 Task: Find connections with filter location Monteros with filter topic #realestateagentwith filter profile language Potuguese with filter current company EPAM Anywhere with filter school GIET College of Engineering, NH-5, Chaitanya Knowledge City, Rajahmundry, PIN -533296 (CC-6R) with filter industry Oil Extraction with filter service category Wedding Planning with filter keywords title Physical Therapist
Action: Mouse moved to (471, 169)
Screenshot: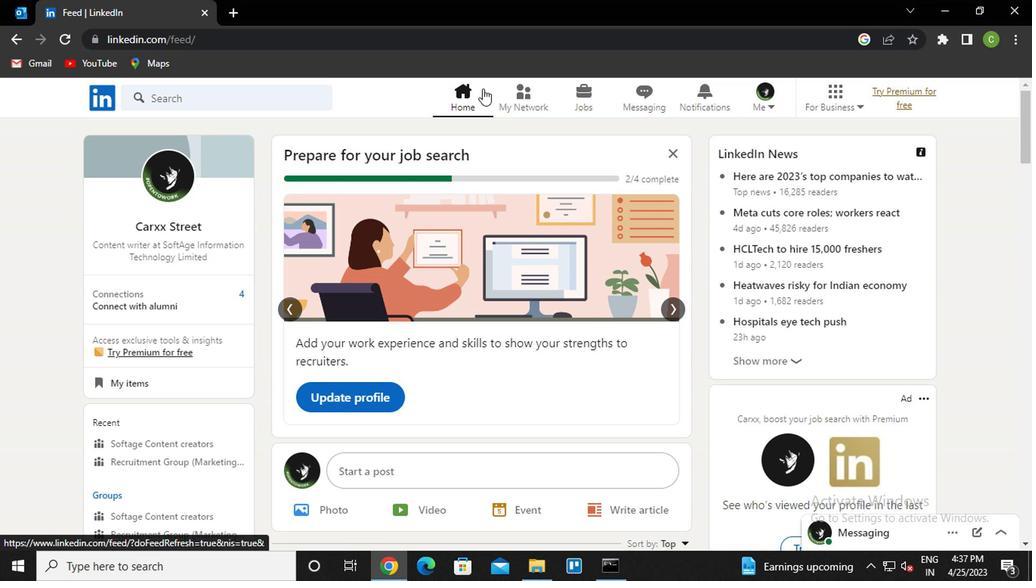 
Action: Mouse pressed left at (471, 169)
Screenshot: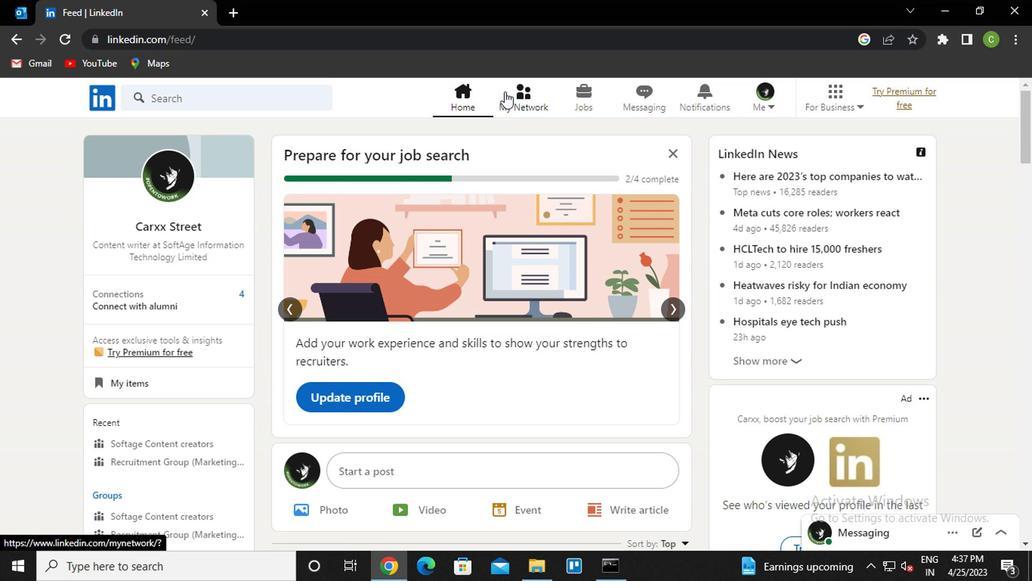
Action: Mouse moved to (265, 241)
Screenshot: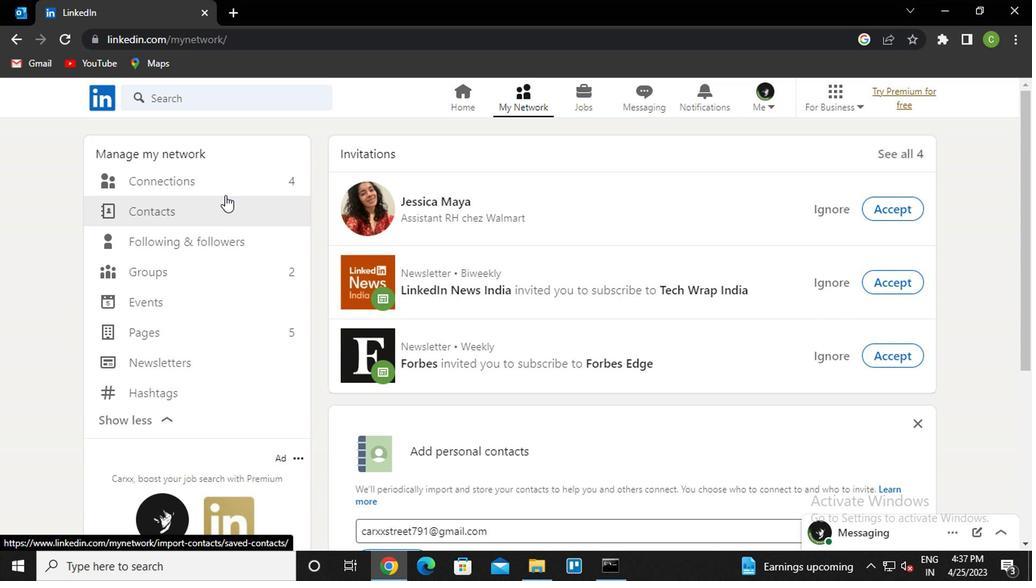 
Action: Mouse pressed left at (265, 241)
Screenshot: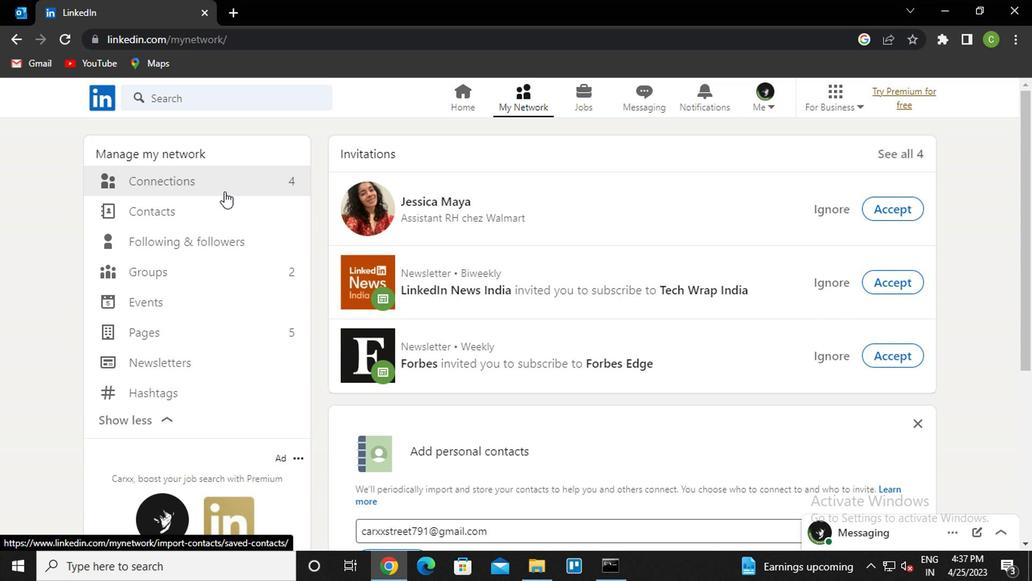 
Action: Mouse moved to (549, 232)
Screenshot: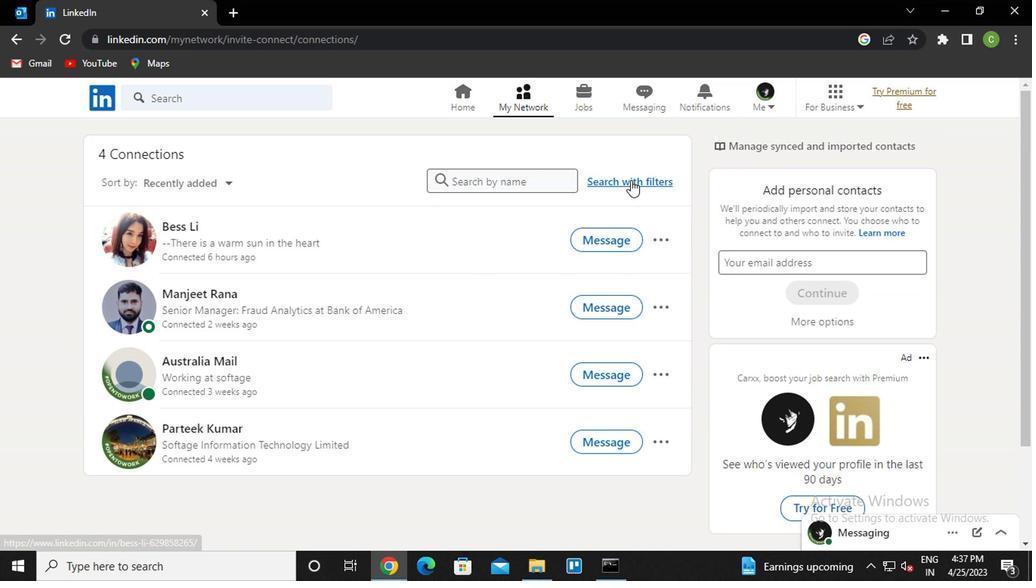 
Action: Mouse pressed left at (549, 232)
Screenshot: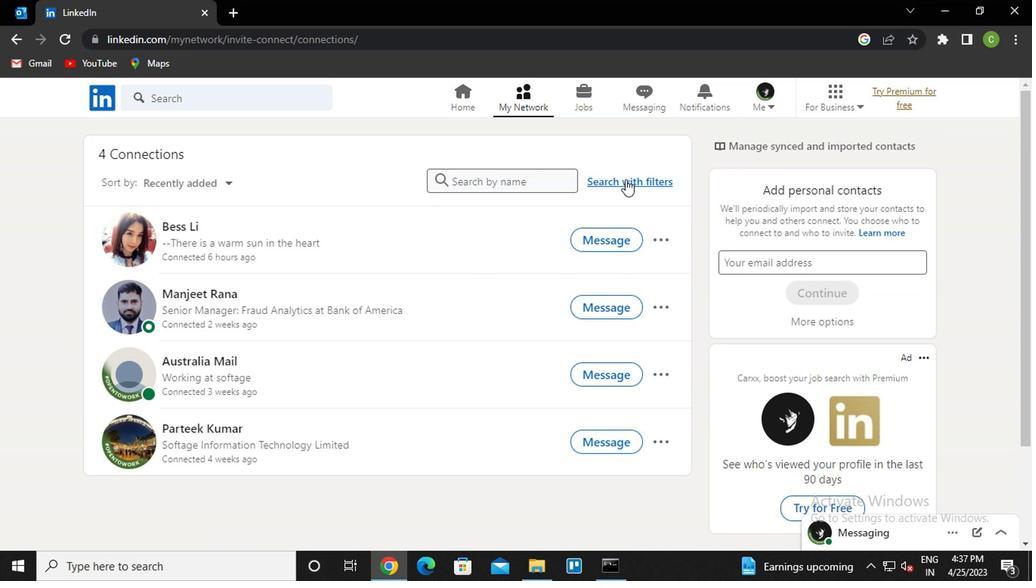 
Action: Mouse moved to (478, 196)
Screenshot: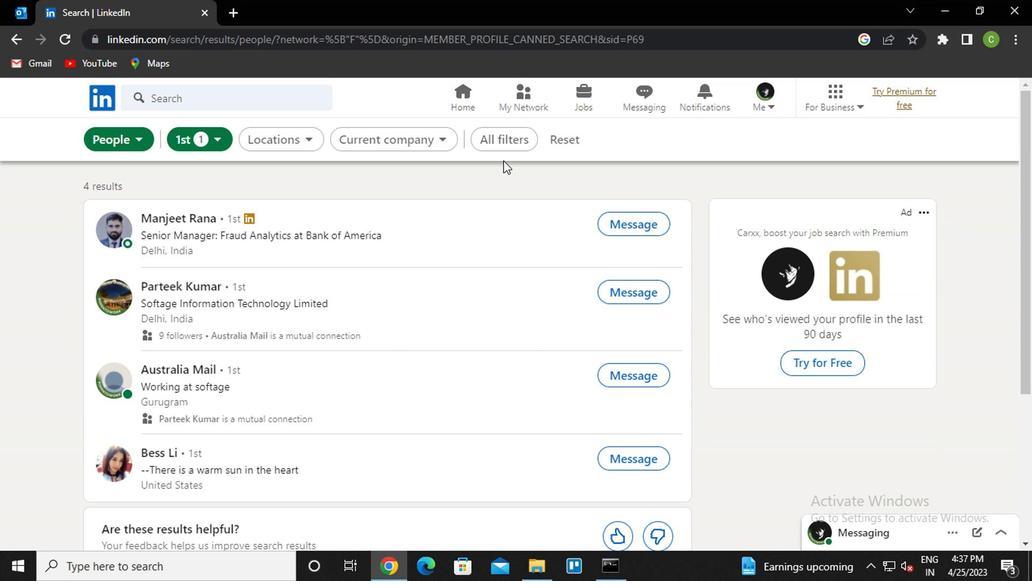 
Action: Mouse pressed left at (478, 196)
Screenshot: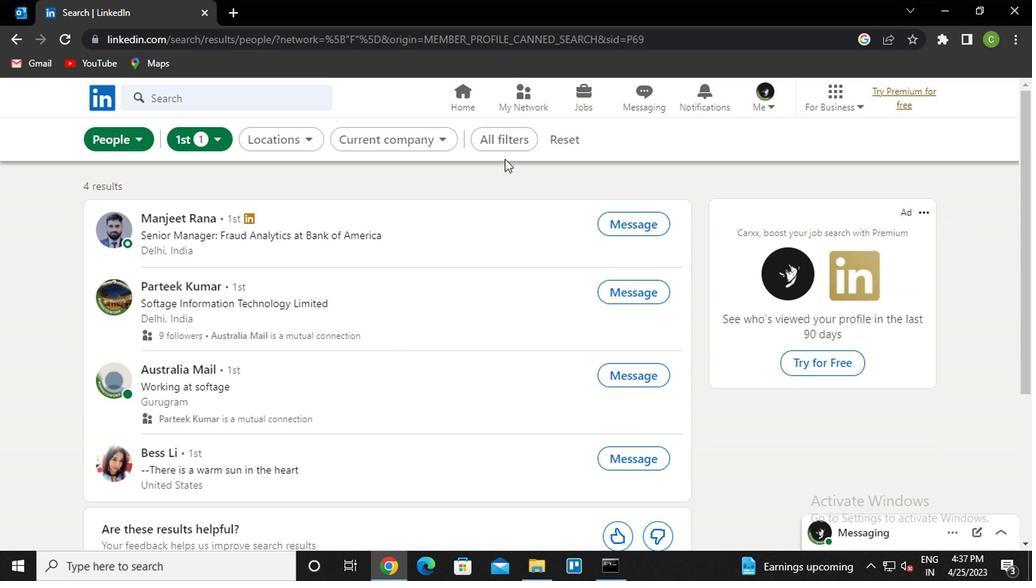 
Action: Mouse moved to (695, 350)
Screenshot: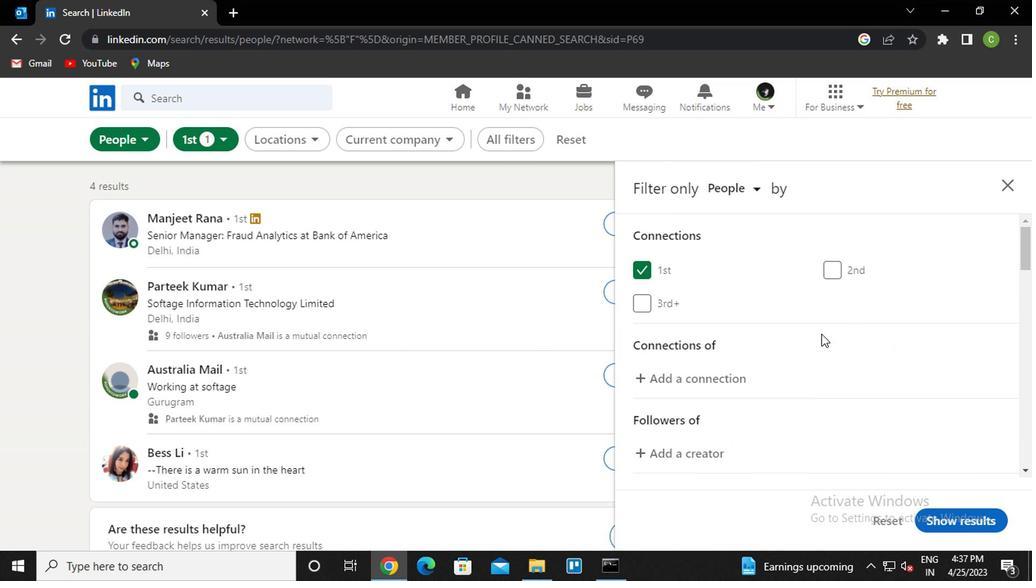 
Action: Mouse scrolled (695, 350) with delta (0, 0)
Screenshot: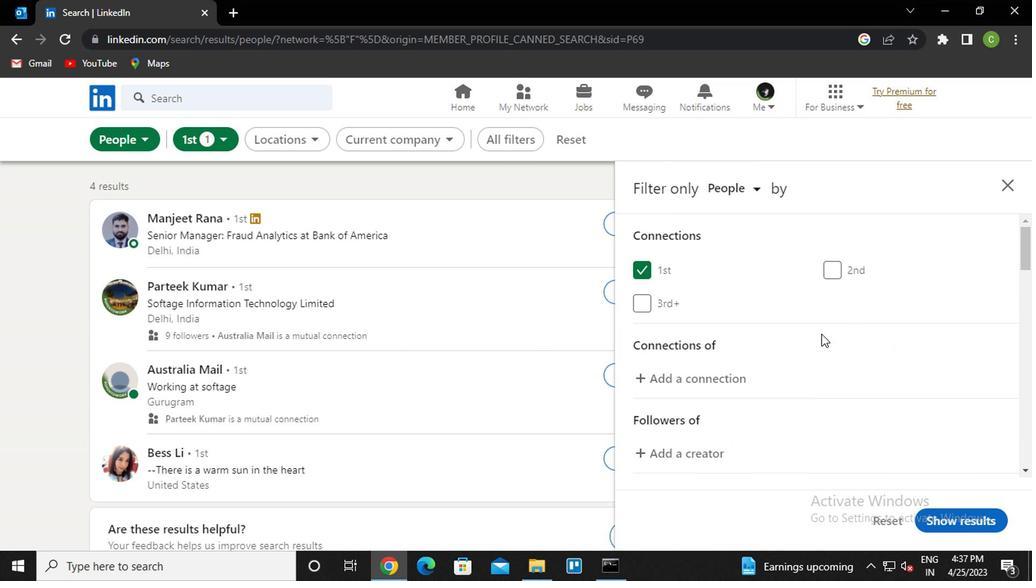 
Action: Mouse moved to (695, 351)
Screenshot: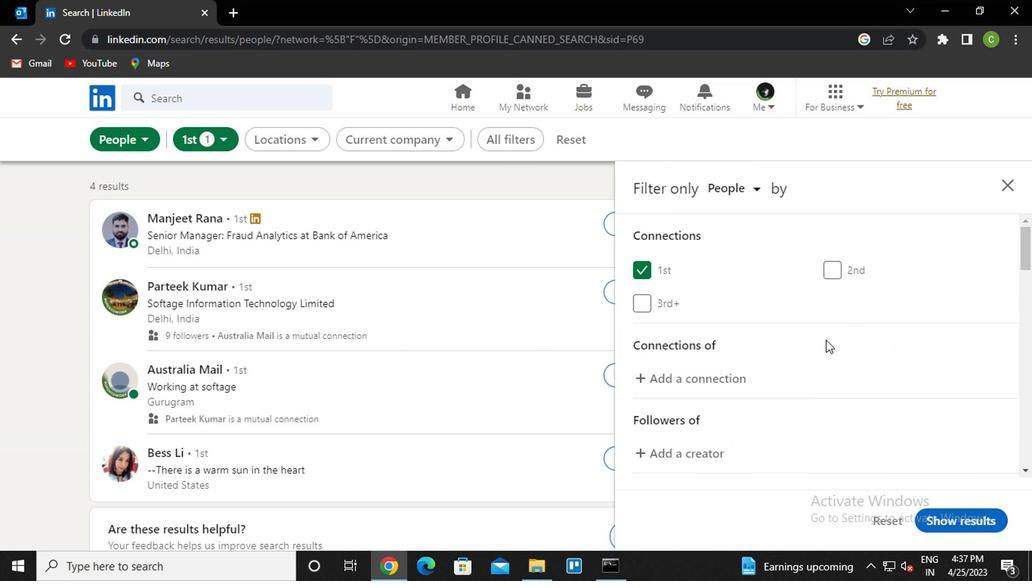 
Action: Mouse scrolled (695, 350) with delta (0, 0)
Screenshot: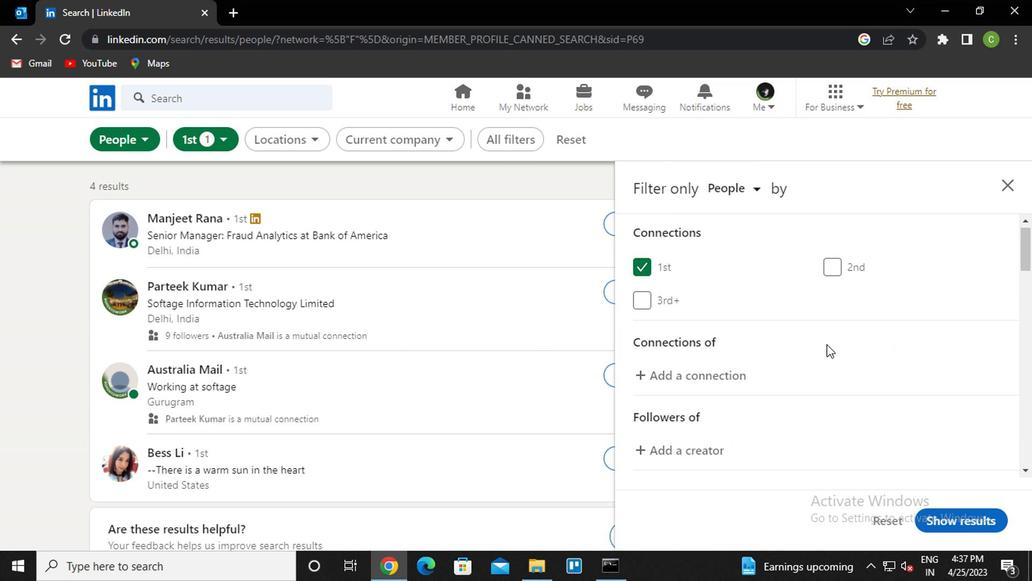 
Action: Mouse scrolled (695, 350) with delta (0, 0)
Screenshot: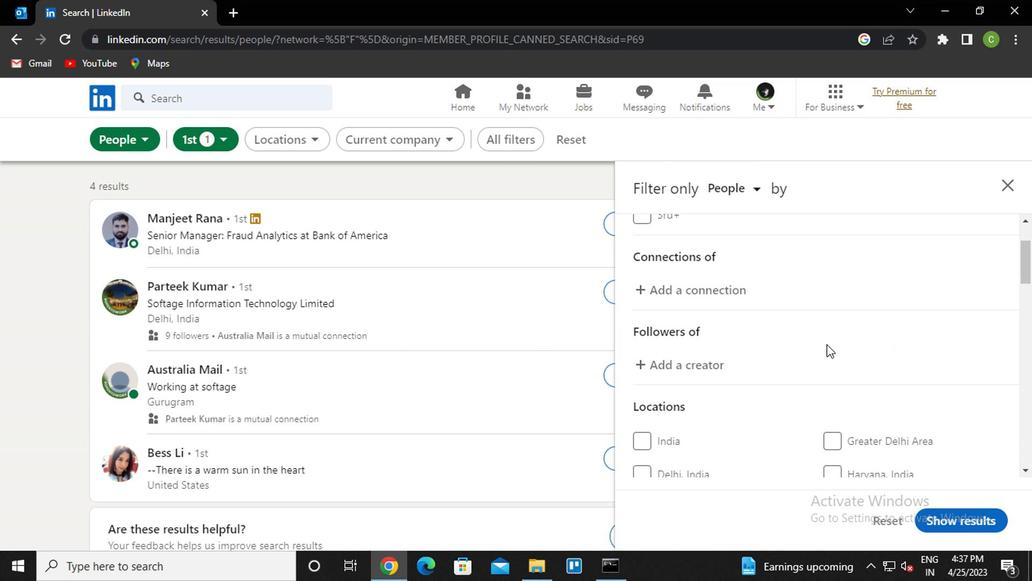 
Action: Mouse moved to (721, 374)
Screenshot: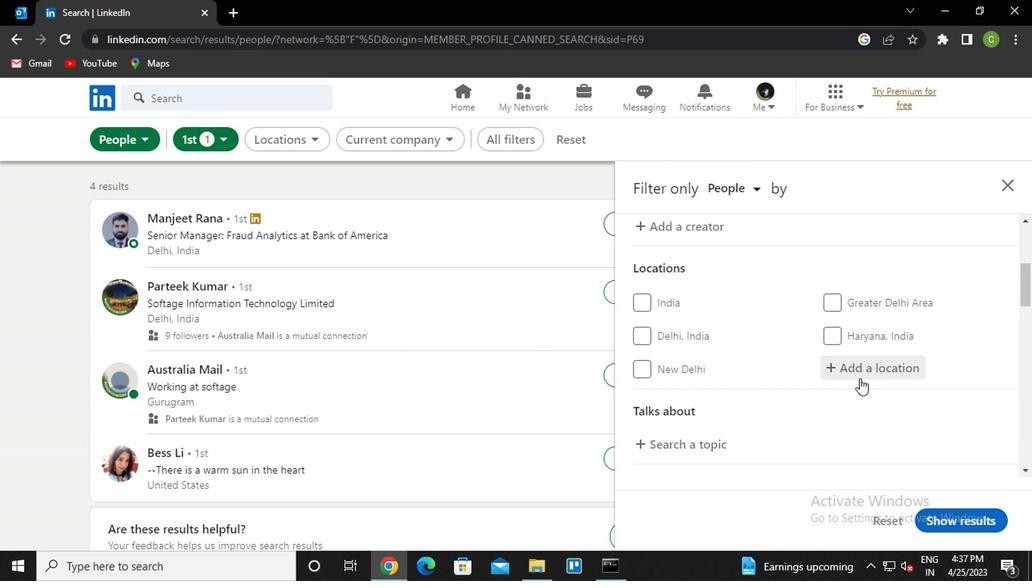 
Action: Mouse pressed left at (721, 374)
Screenshot: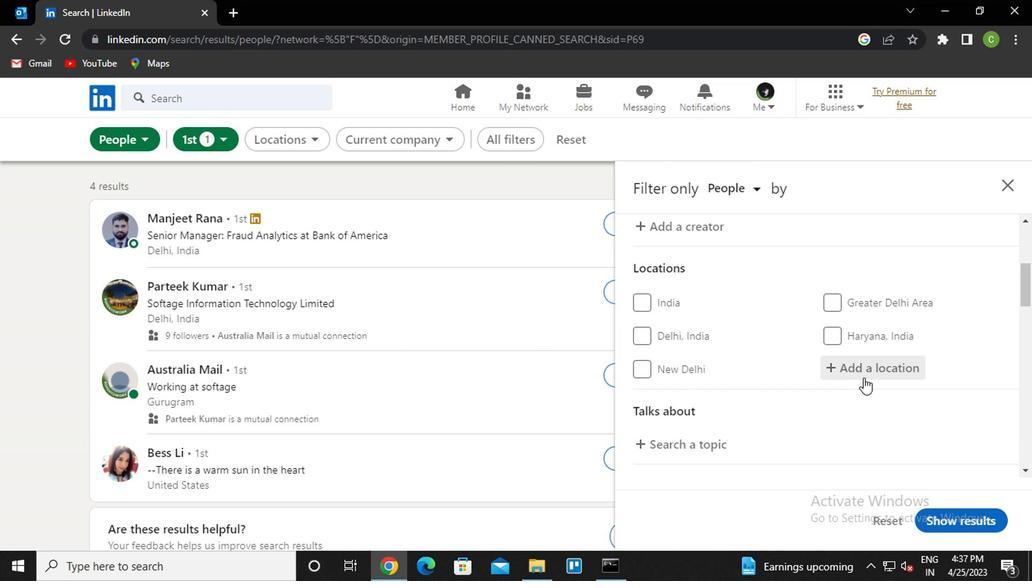 
Action: Mouse moved to (721, 374)
Screenshot: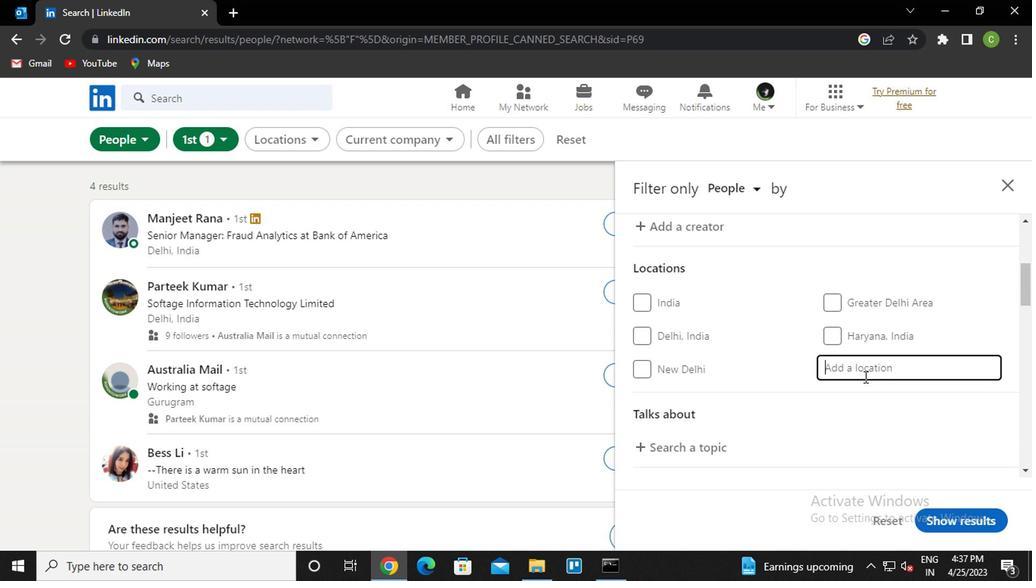 
Action: Key pressed <Key.caps_lock><Key.caps_lock>m<Key.caps_lock>onteros<Key.down><Key.enter>
Screenshot: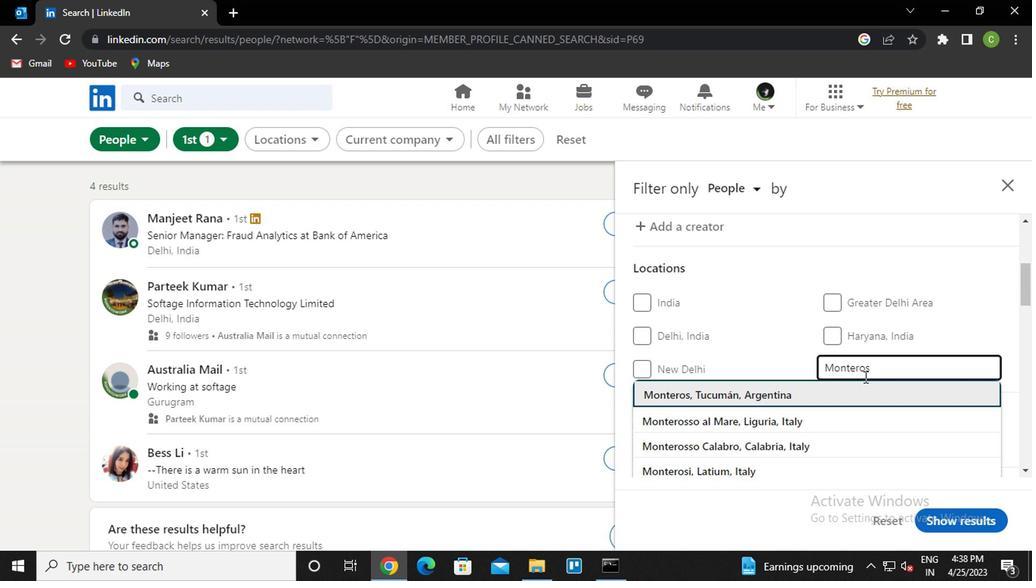 
Action: Mouse moved to (709, 380)
Screenshot: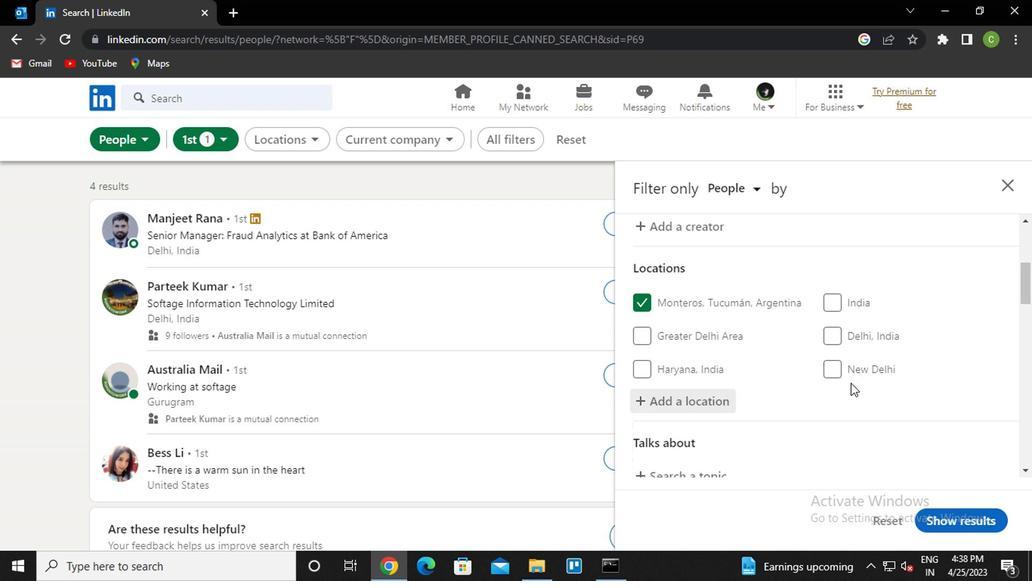 
Action: Mouse scrolled (709, 380) with delta (0, 0)
Screenshot: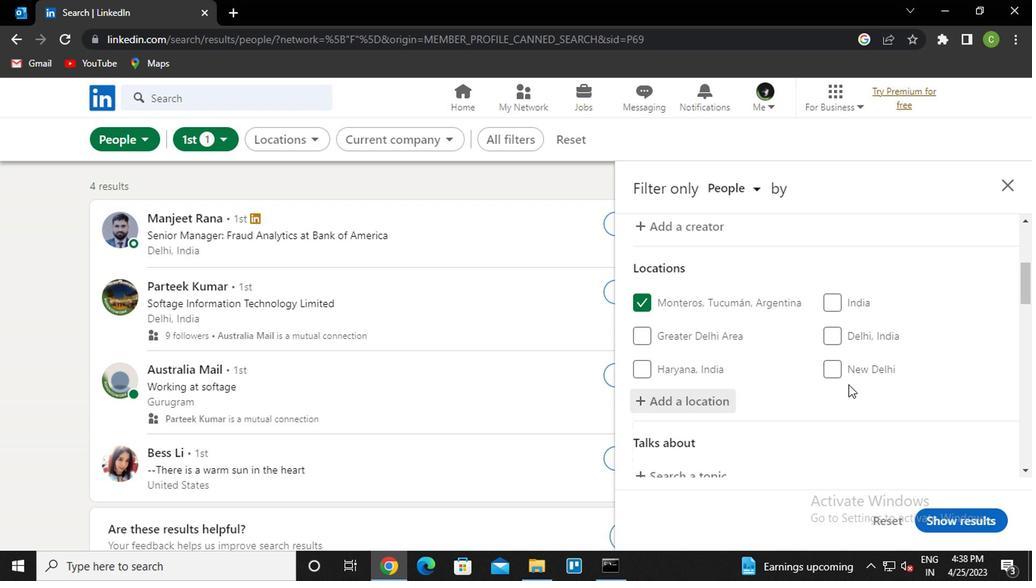 
Action: Mouse scrolled (709, 380) with delta (0, 0)
Screenshot: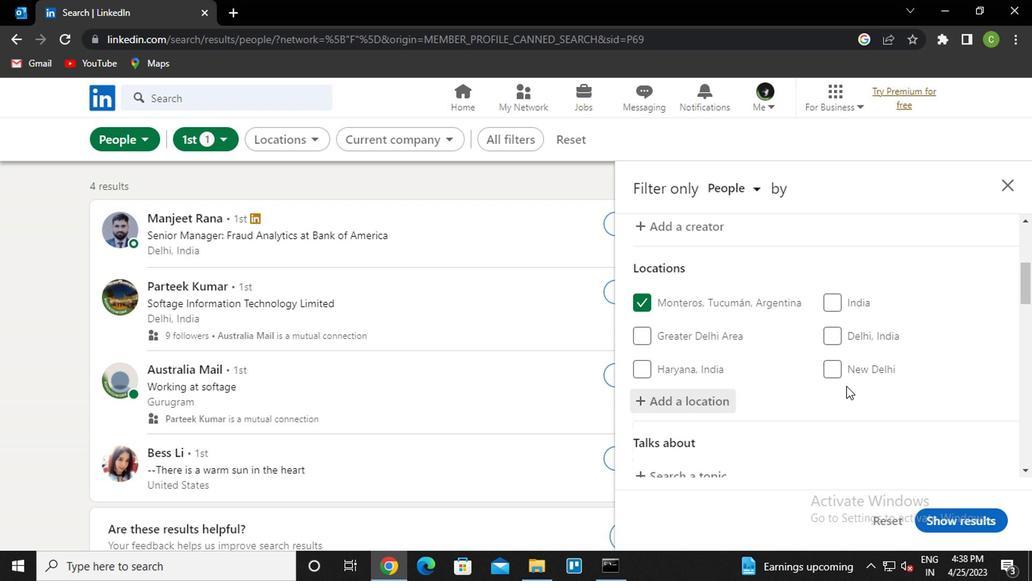 
Action: Mouse moved to (592, 337)
Screenshot: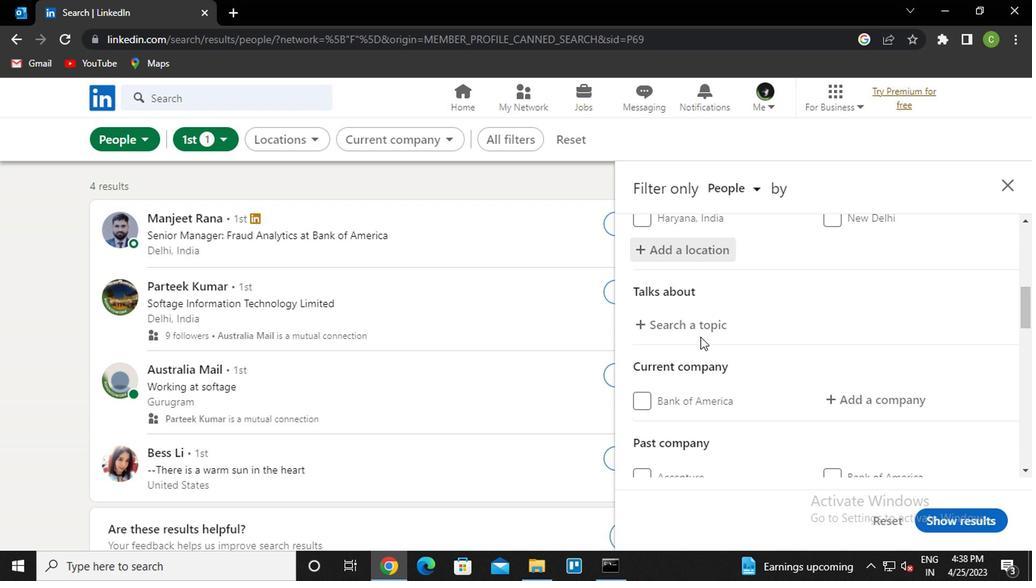 
Action: Mouse pressed left at (592, 337)
Screenshot: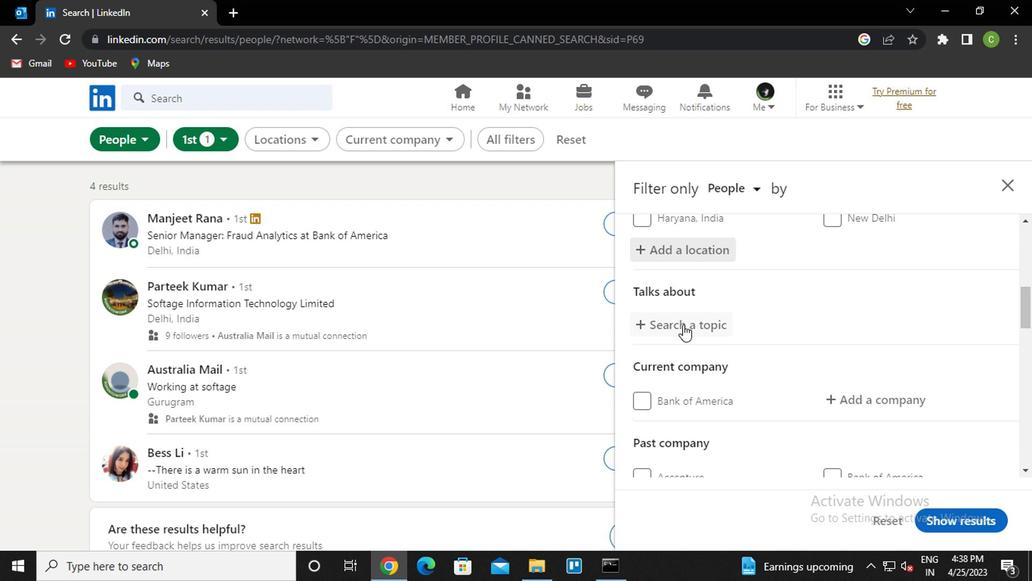 
Action: Key pressed reals<Key.backspace>estateagent<Key.down><Key.enter>
Screenshot: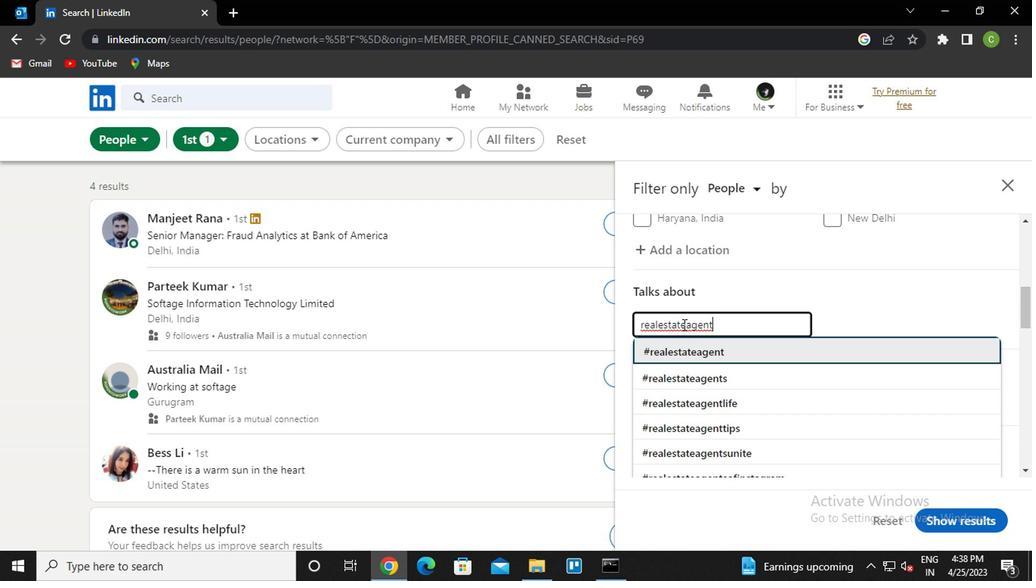 
Action: Mouse scrolled (592, 337) with delta (0, 0)
Screenshot: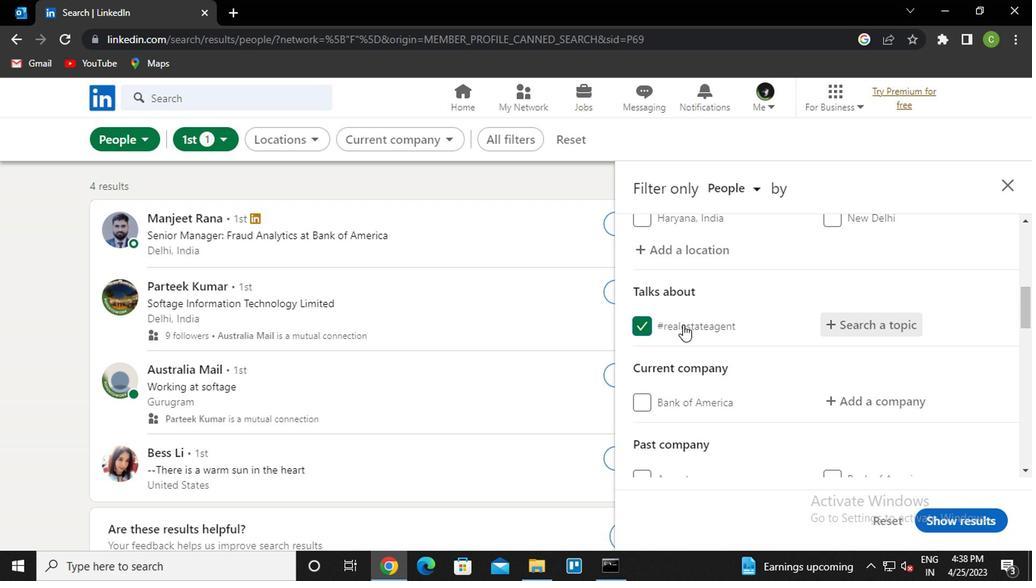 
Action: Mouse moved to (593, 337)
Screenshot: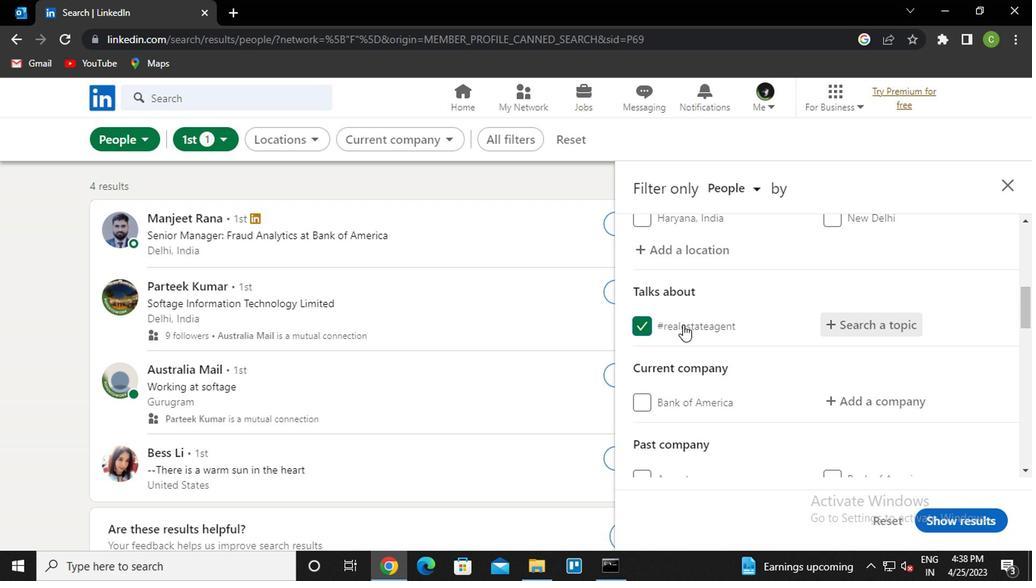 
Action: Mouse scrolled (593, 336) with delta (0, 0)
Screenshot: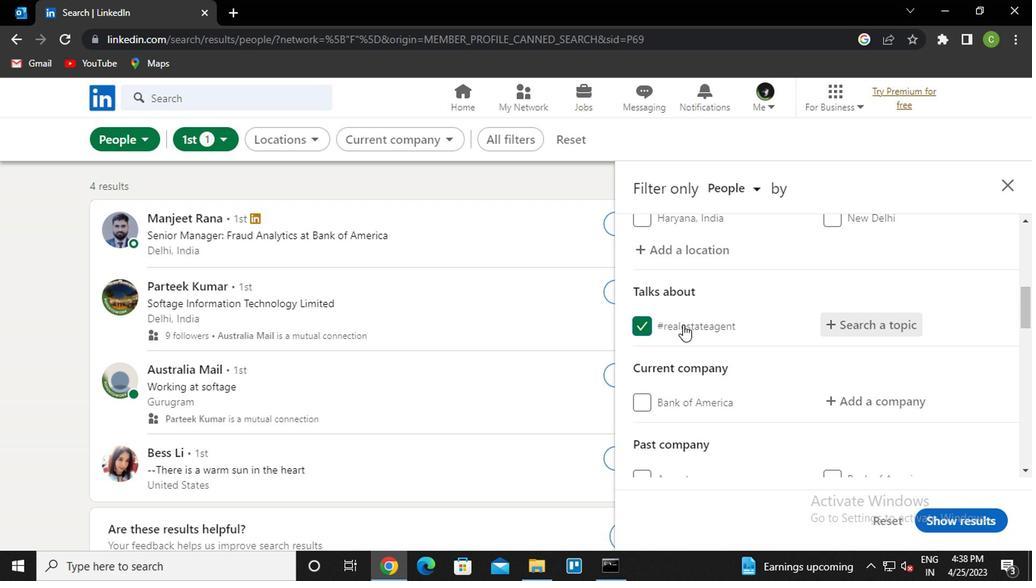 
Action: Mouse moved to (634, 358)
Screenshot: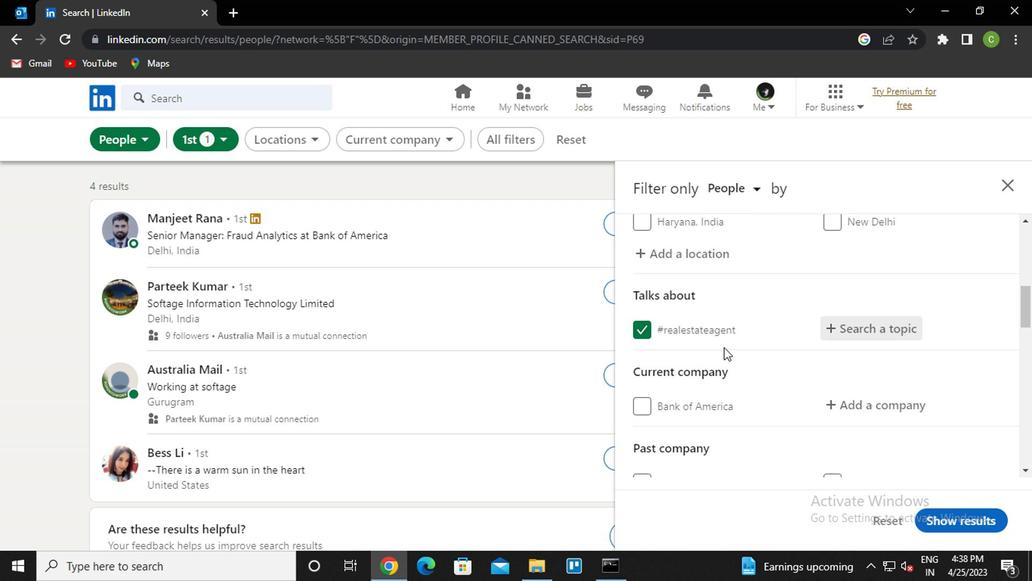 
Action: Mouse scrolled (634, 358) with delta (0, 0)
Screenshot: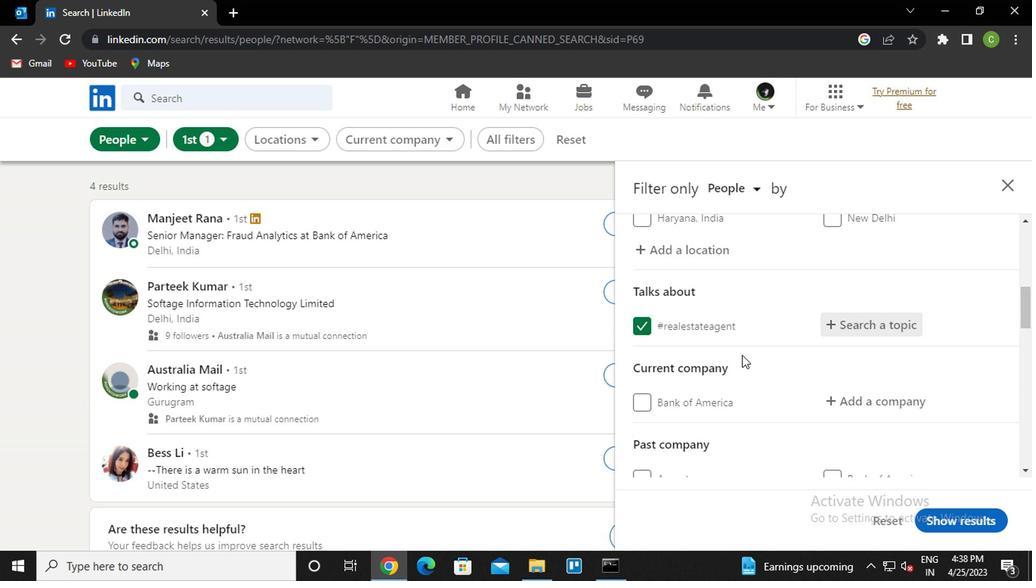 
Action: Mouse moved to (743, 401)
Screenshot: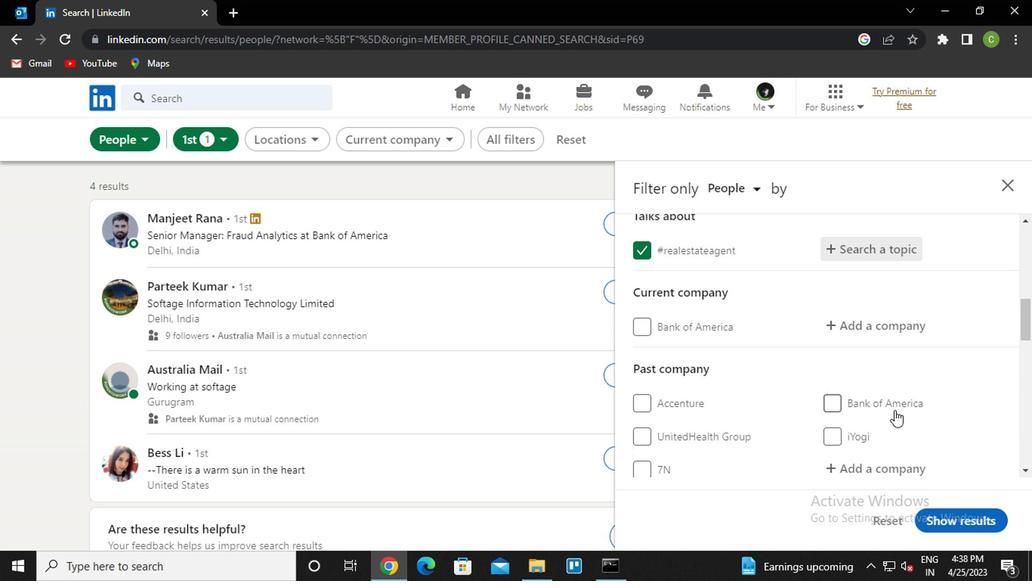 
Action: Mouse scrolled (743, 400) with delta (0, 0)
Screenshot: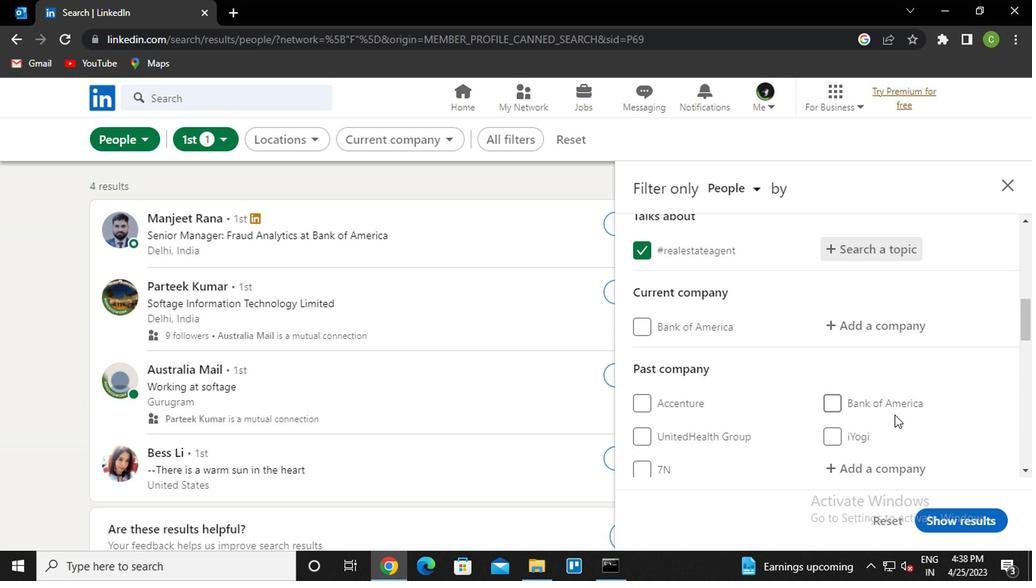 
Action: Mouse moved to (741, 394)
Screenshot: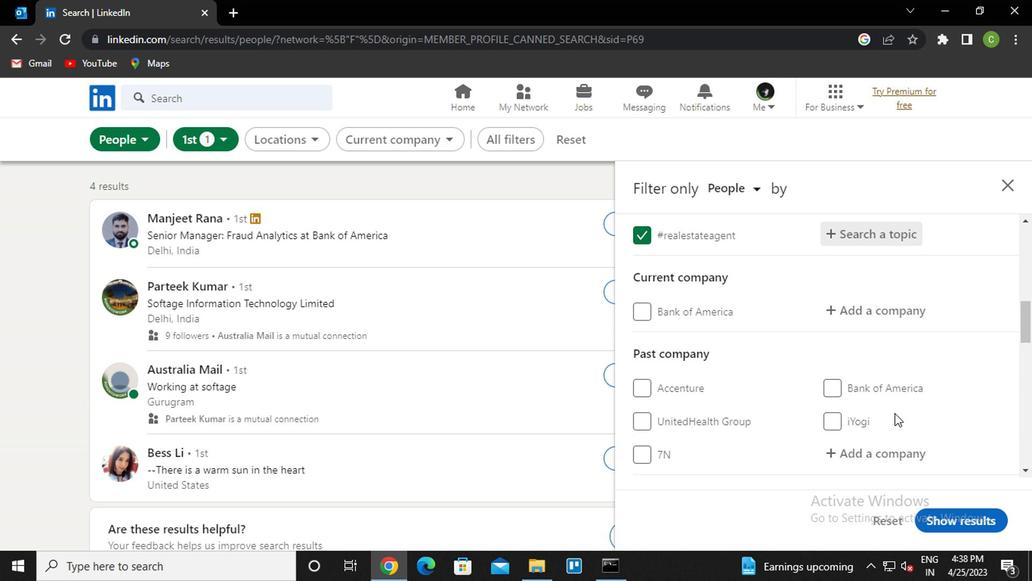 
Action: Mouse scrolled (741, 394) with delta (0, 0)
Screenshot: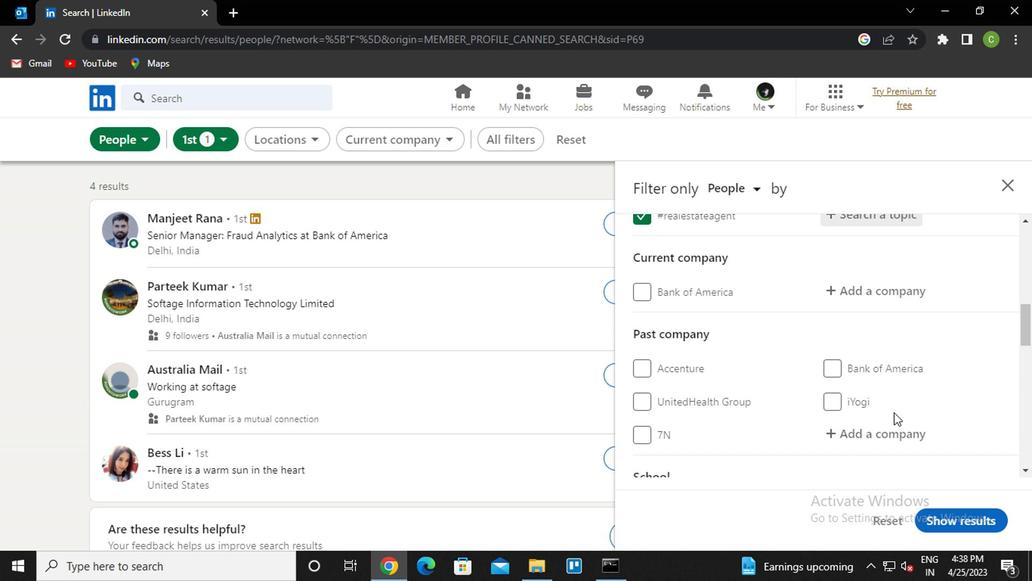
Action: Mouse moved to (730, 380)
Screenshot: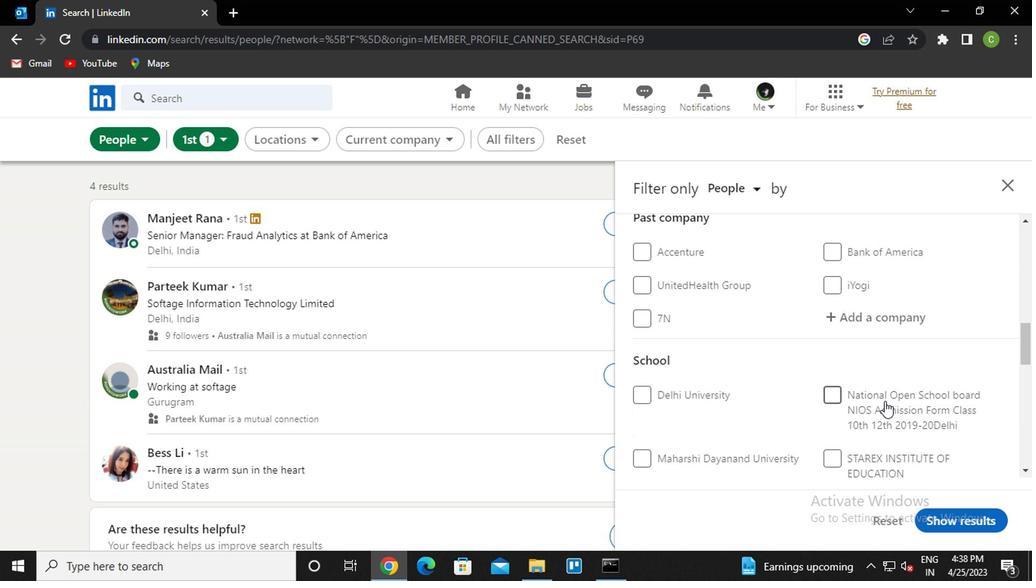 
Action: Mouse scrolled (730, 381) with delta (0, 0)
Screenshot: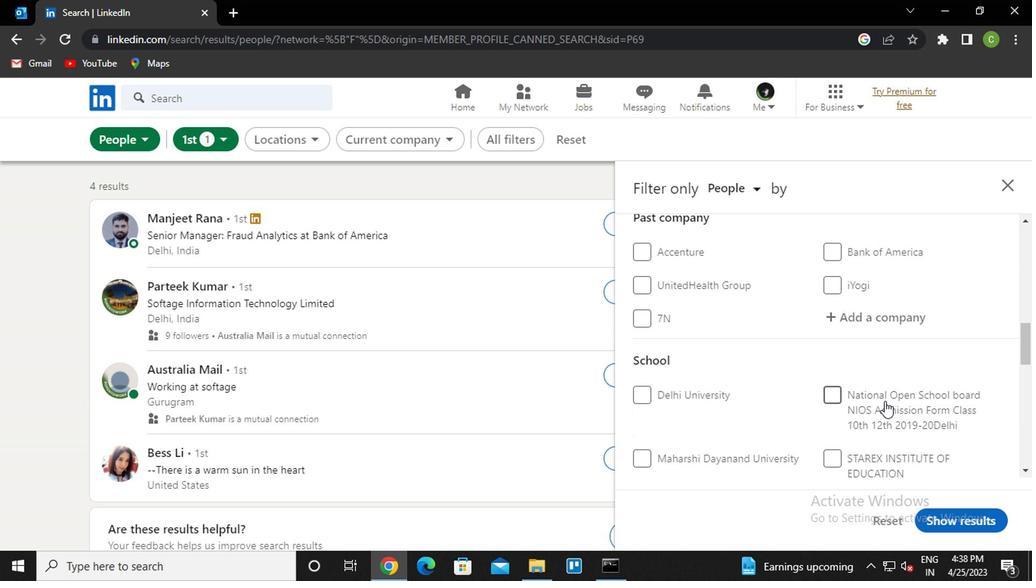 
Action: Mouse scrolled (730, 381) with delta (0, 0)
Screenshot: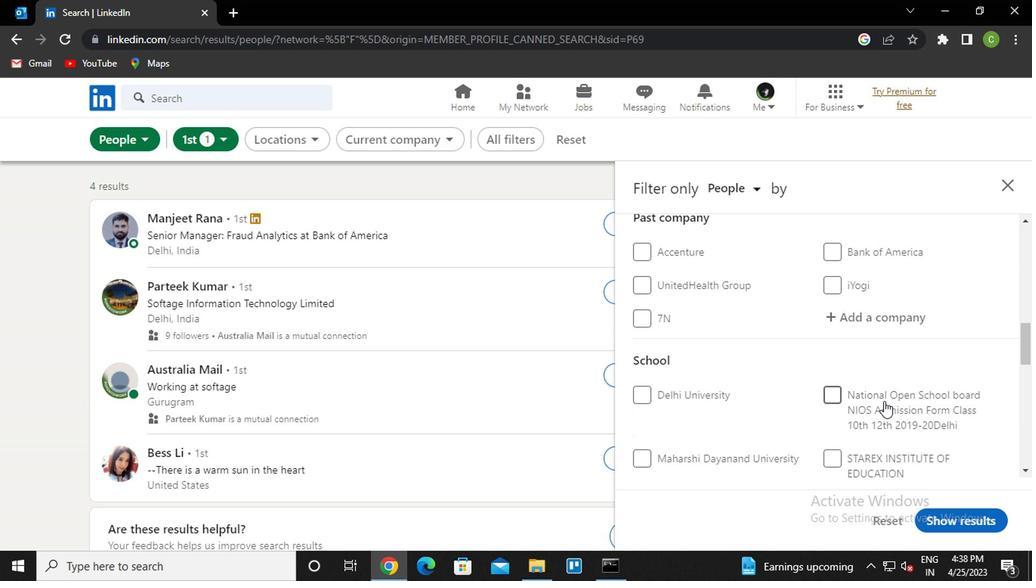 
Action: Mouse scrolled (730, 381) with delta (0, 0)
Screenshot: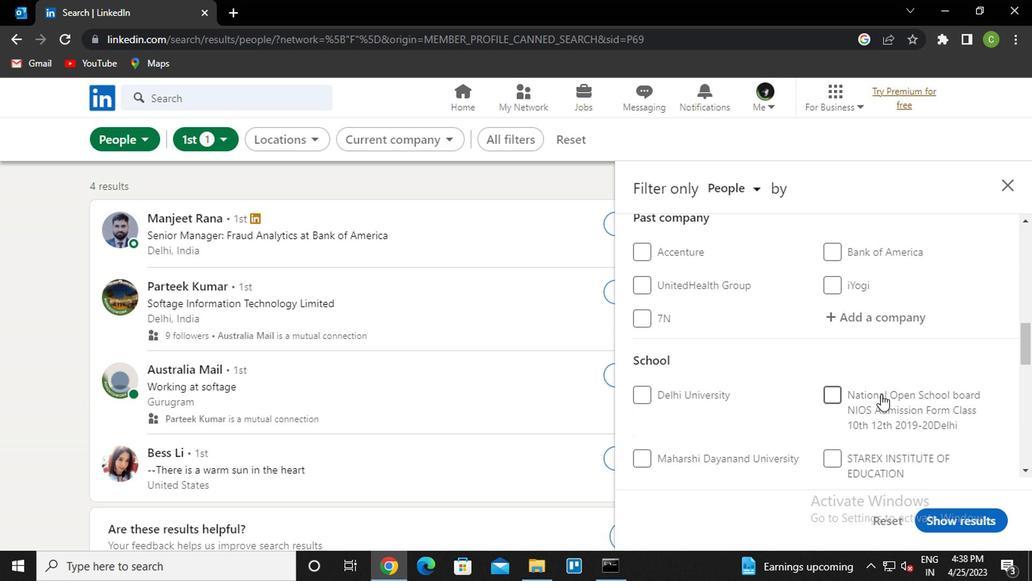 
Action: Mouse moved to (725, 393)
Screenshot: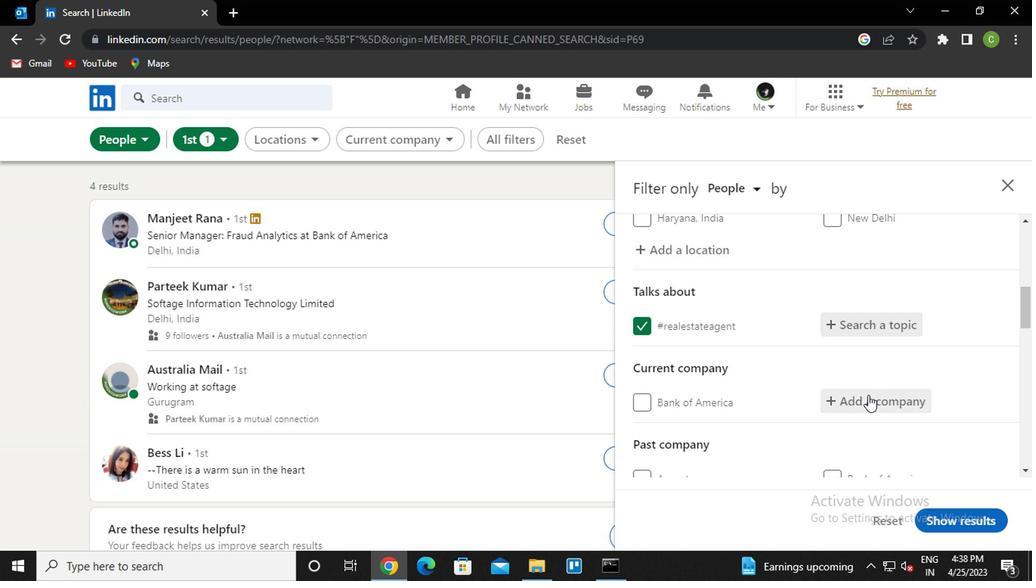 
Action: Mouse pressed left at (725, 393)
Screenshot: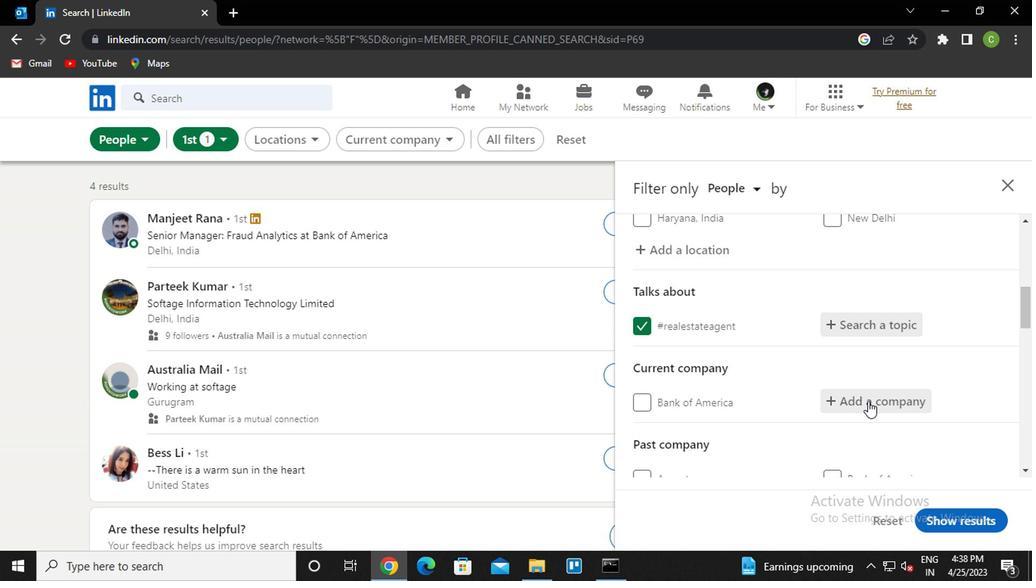
Action: Key pressed epe<Key.backspace>an<Key.backspace>m<Key.down><Key.down><Key.enter>
Screenshot: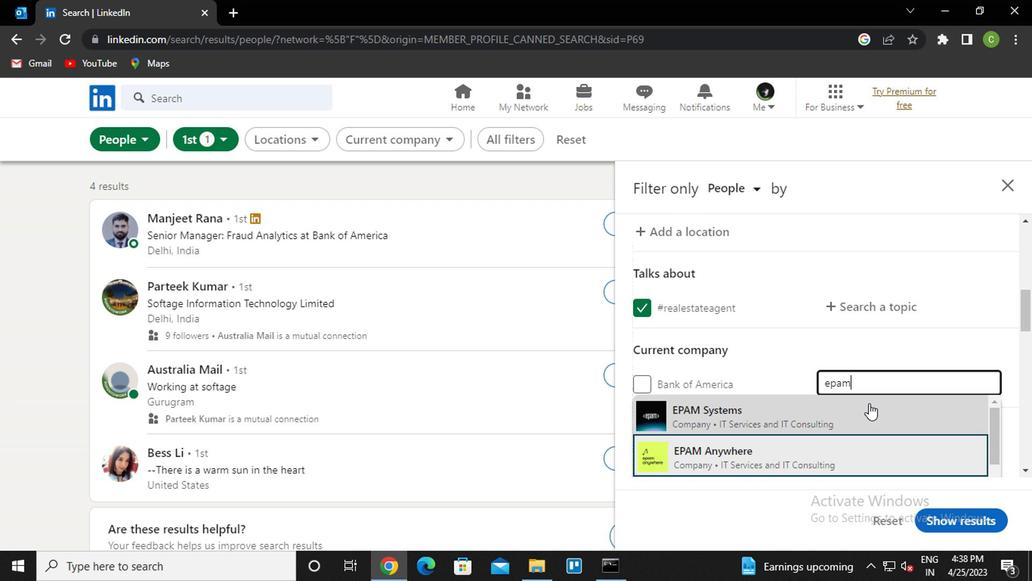 
Action: Mouse moved to (714, 401)
Screenshot: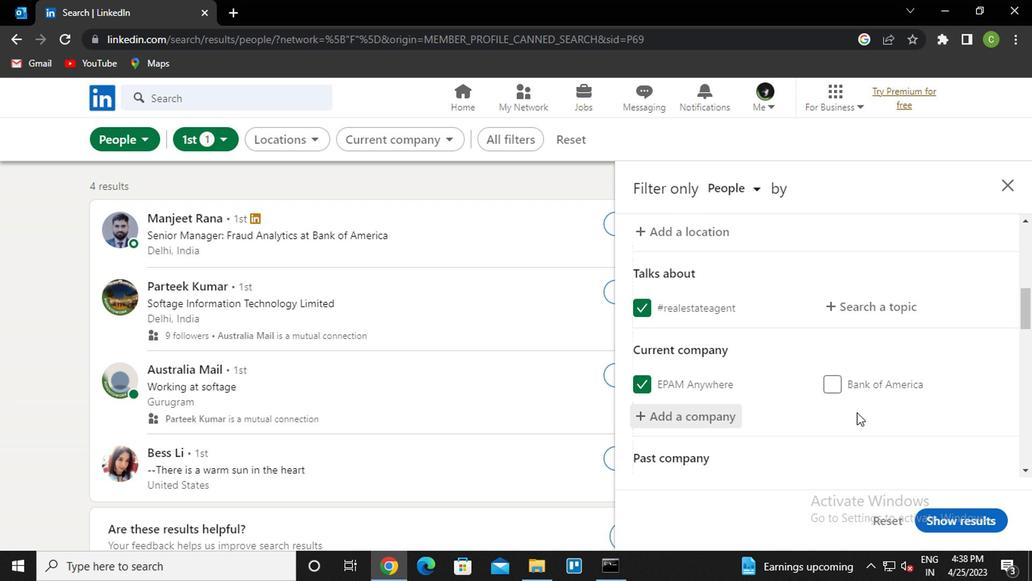 
Action: Mouse scrolled (714, 400) with delta (0, 0)
Screenshot: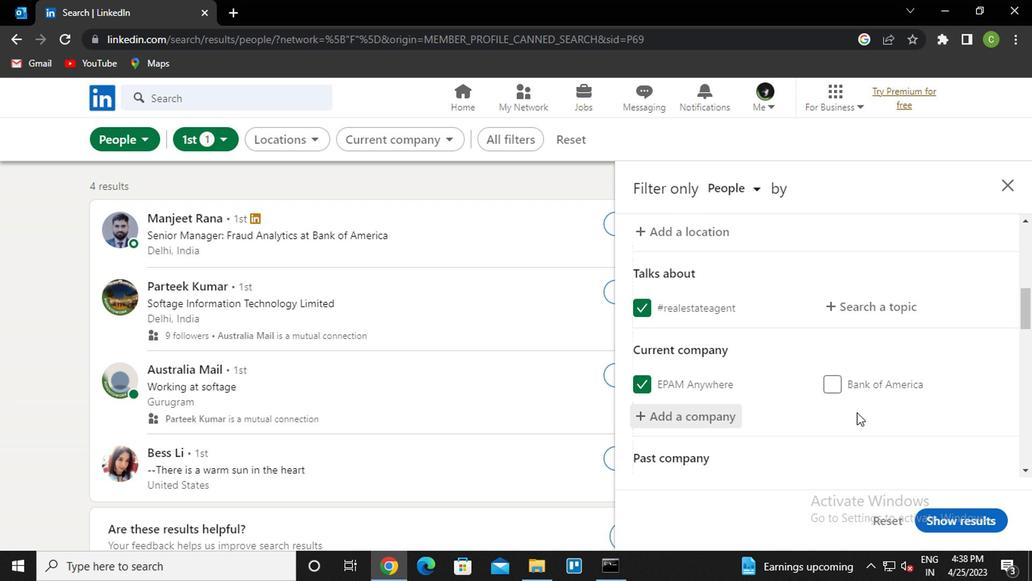 
Action: Mouse moved to (712, 402)
Screenshot: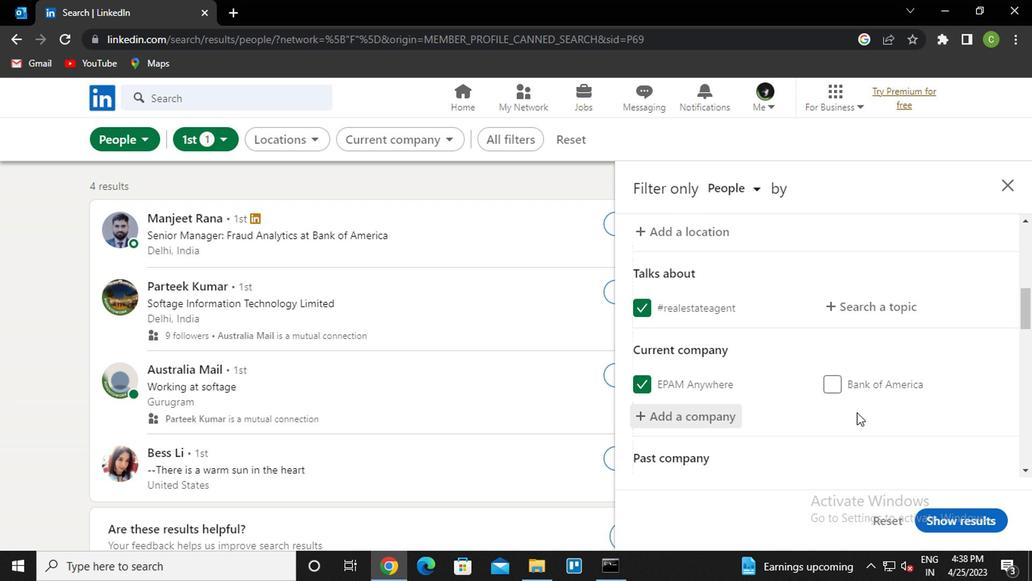 
Action: Mouse scrolled (712, 401) with delta (0, 0)
Screenshot: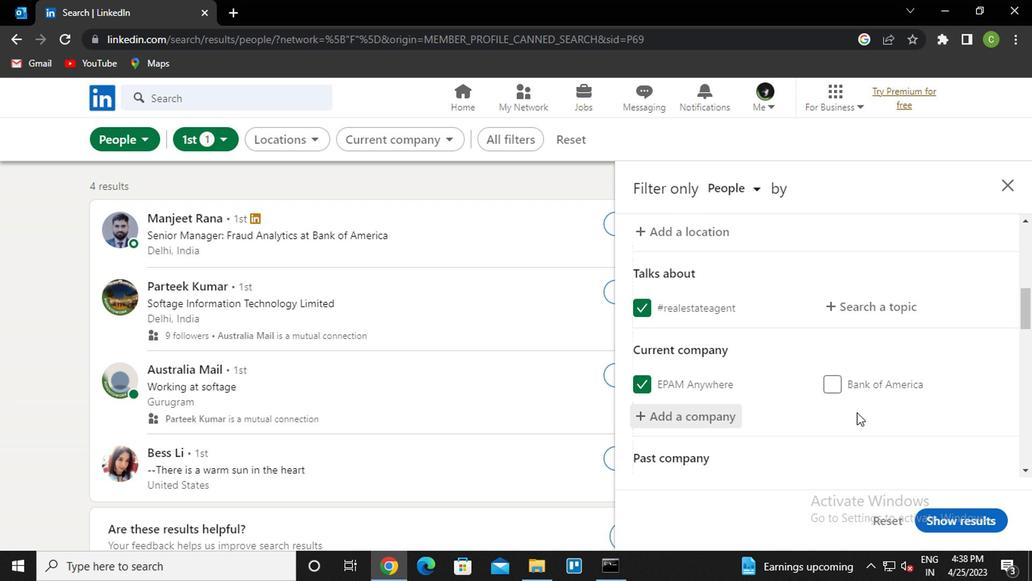 
Action: Mouse scrolled (712, 401) with delta (0, 0)
Screenshot: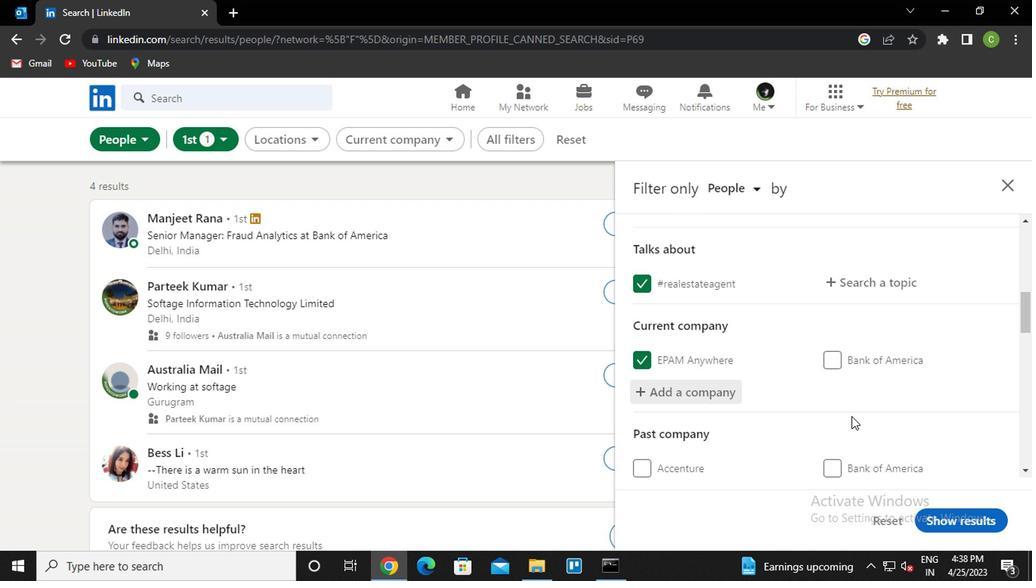 
Action: Mouse moved to (642, 389)
Screenshot: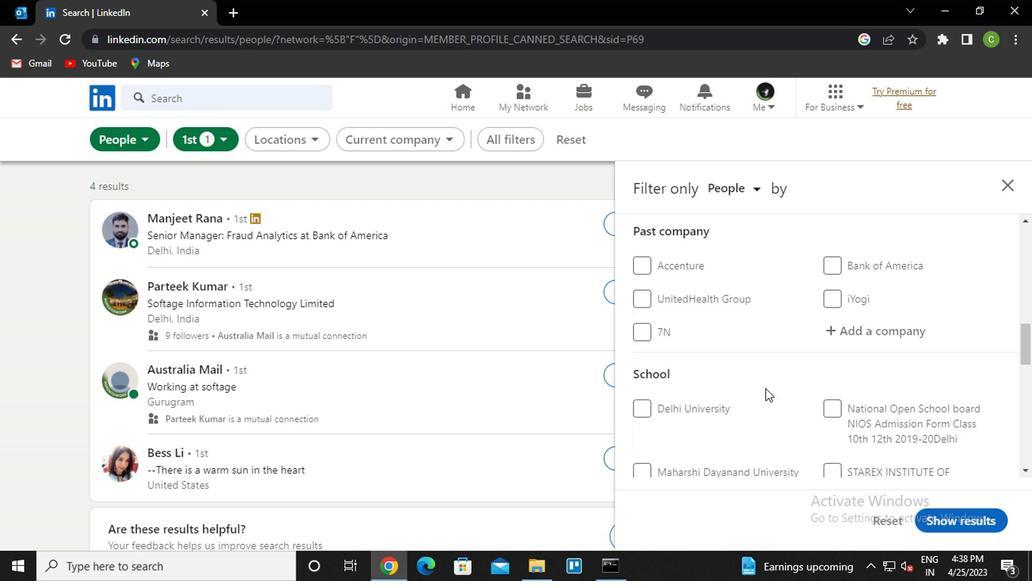 
Action: Mouse scrolled (642, 388) with delta (0, 0)
Screenshot: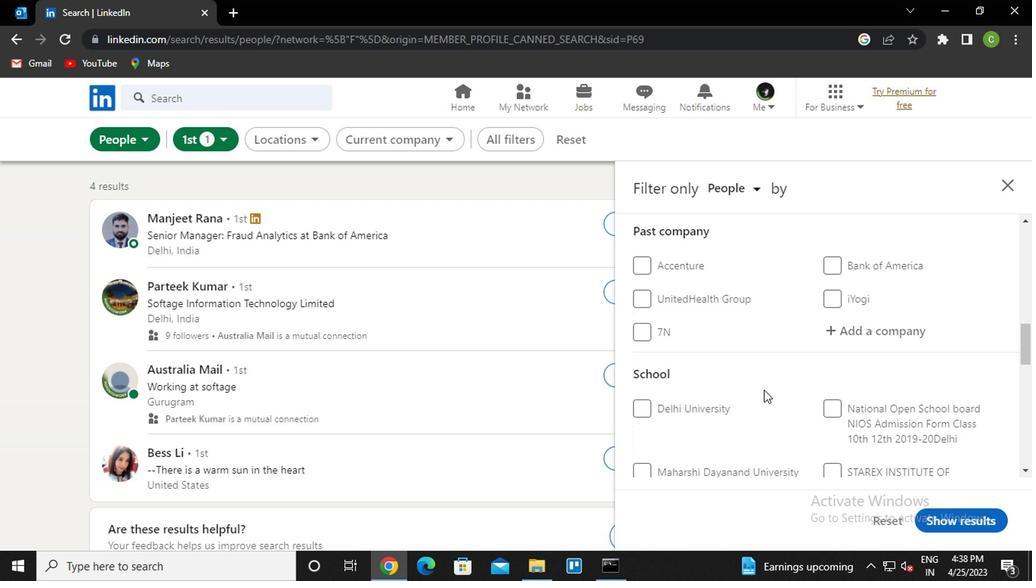 
Action: Mouse moved to (641, 389)
Screenshot: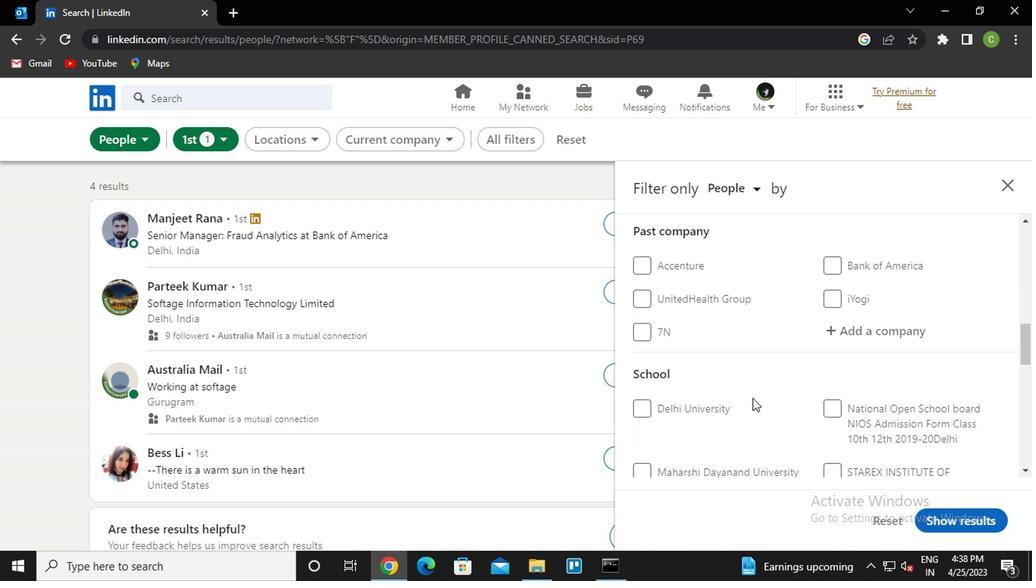 
Action: Mouse scrolled (641, 388) with delta (0, 0)
Screenshot: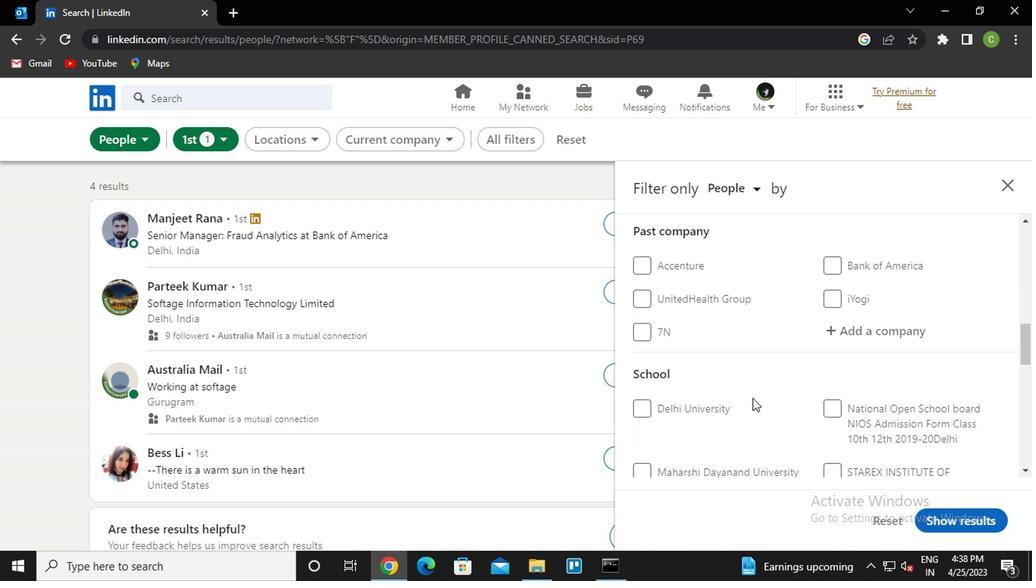 
Action: Mouse moved to (605, 369)
Screenshot: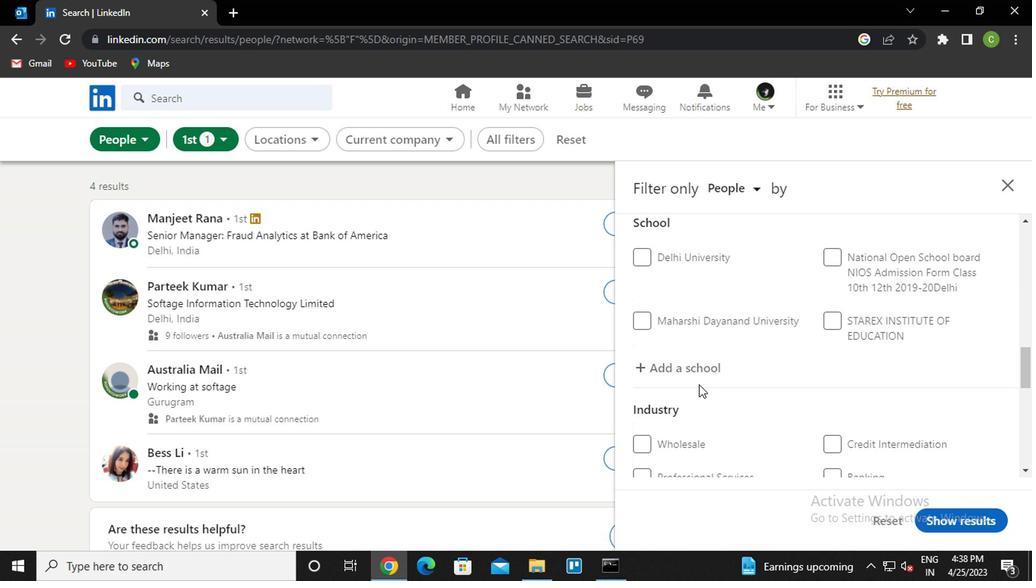 
Action: Mouse pressed left at (605, 369)
Screenshot: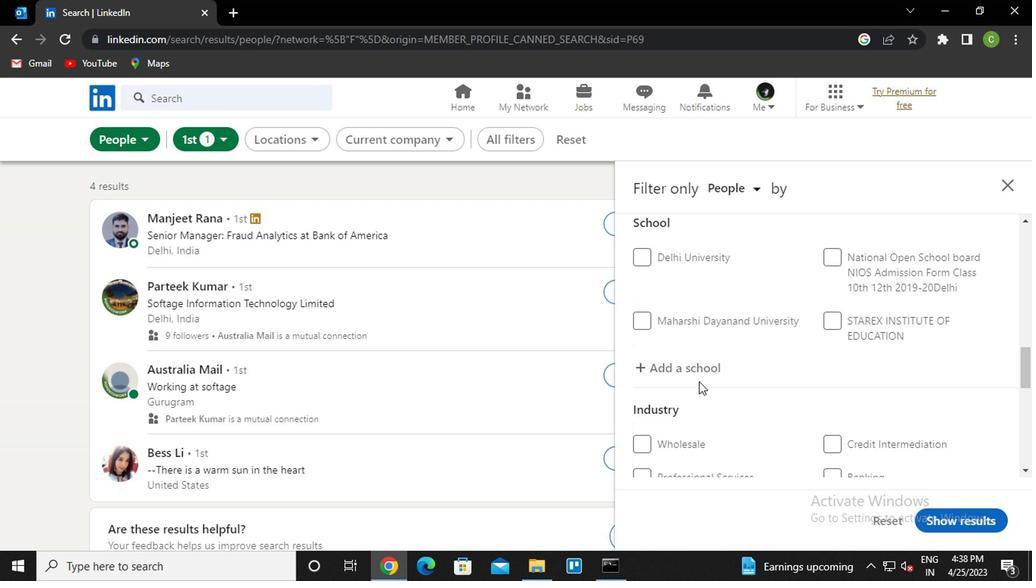 
Action: Key pressed gi<Key.backspace><Key.backspace><Key.caps_lock>giet<Key.space>c<Key.caps_lock>o<Key.down><Key.enter>
Screenshot: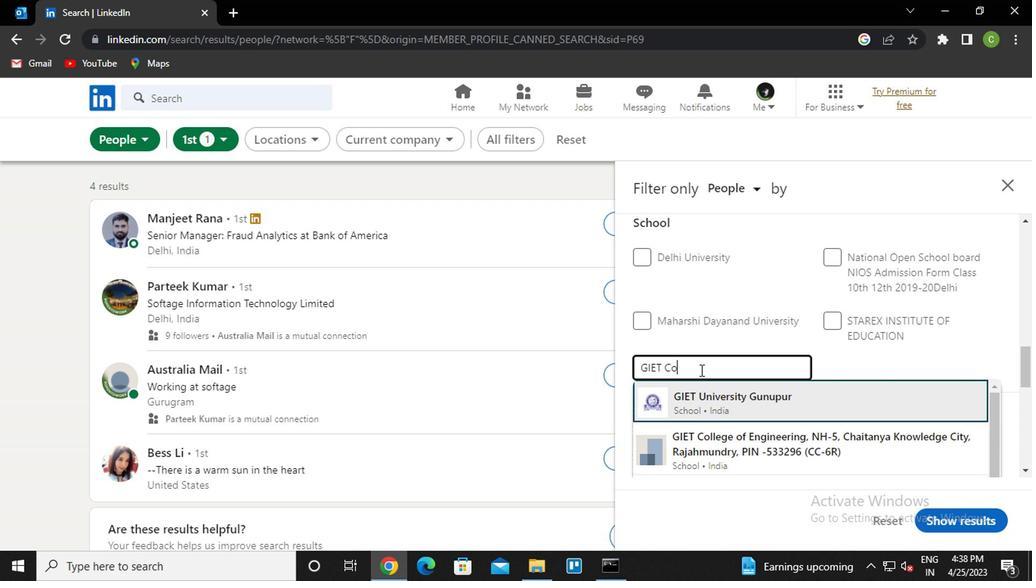 
Action: Mouse moved to (605, 369)
Screenshot: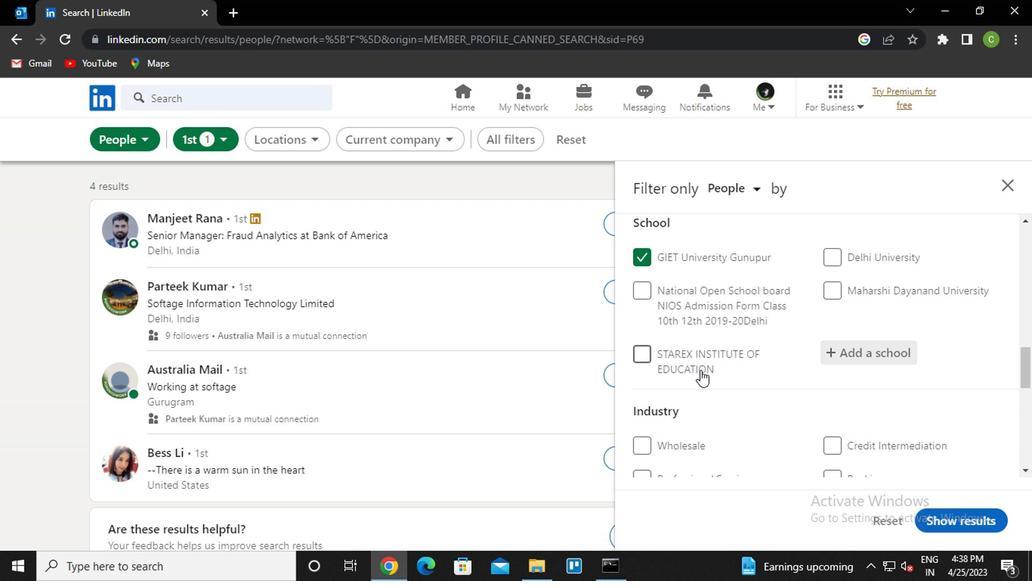 
Action: Mouse scrolled (605, 369) with delta (0, 0)
Screenshot: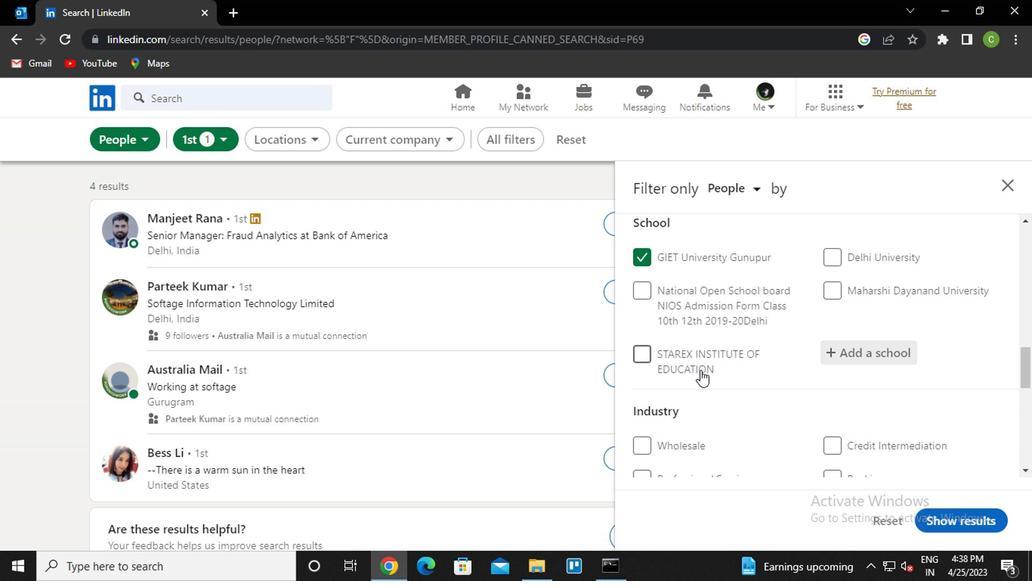 
Action: Mouse moved to (602, 371)
Screenshot: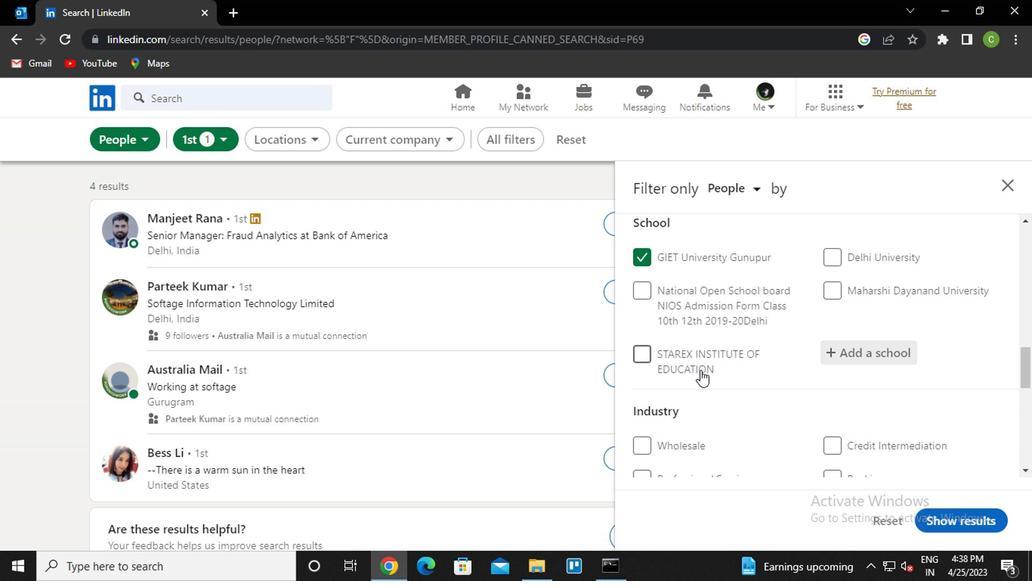 
Action: Mouse scrolled (602, 370) with delta (0, 0)
Screenshot: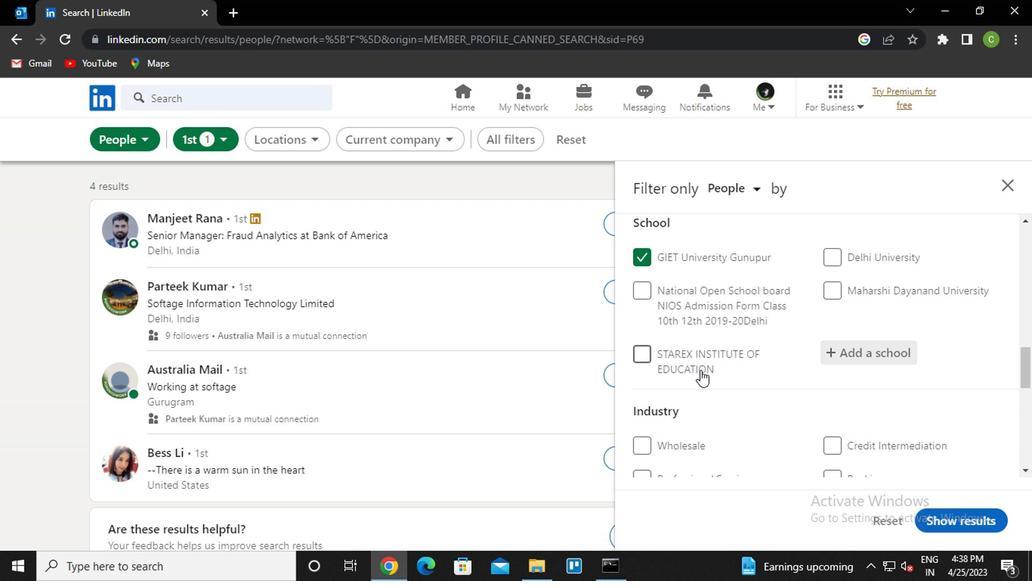 
Action: Mouse moved to (738, 371)
Screenshot: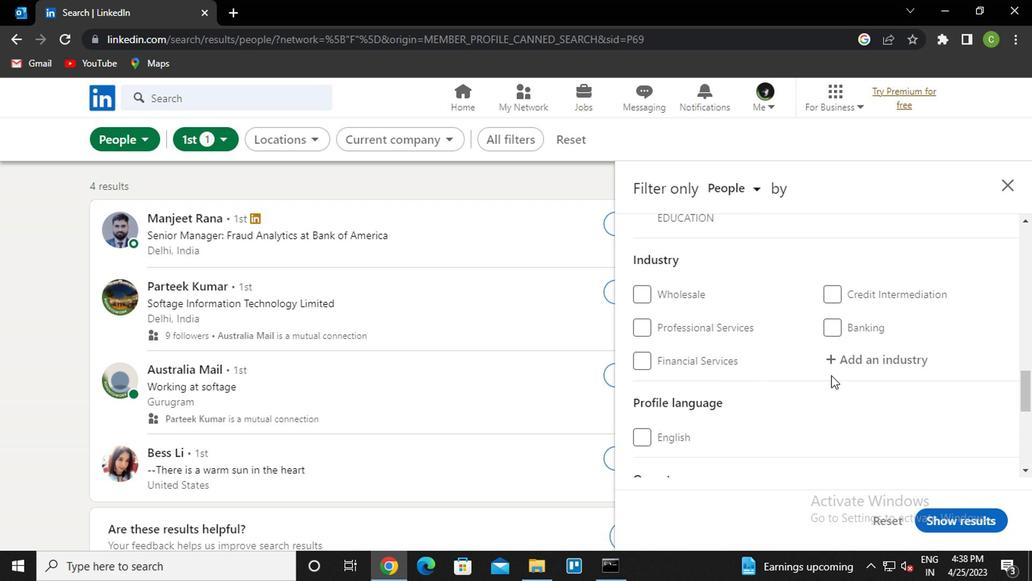 
Action: Mouse pressed left at (738, 371)
Screenshot: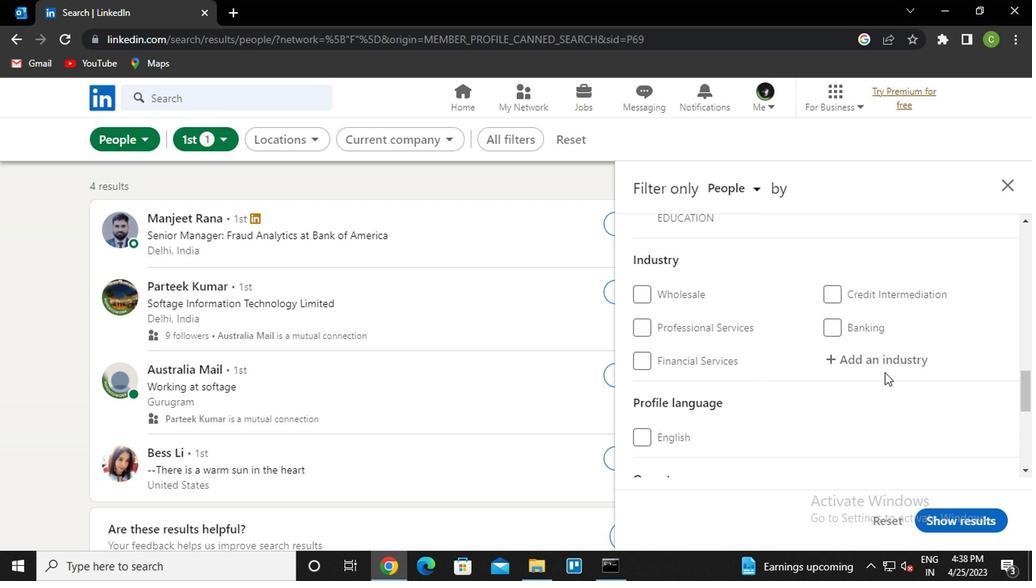 
Action: Mouse moved to (744, 359)
Screenshot: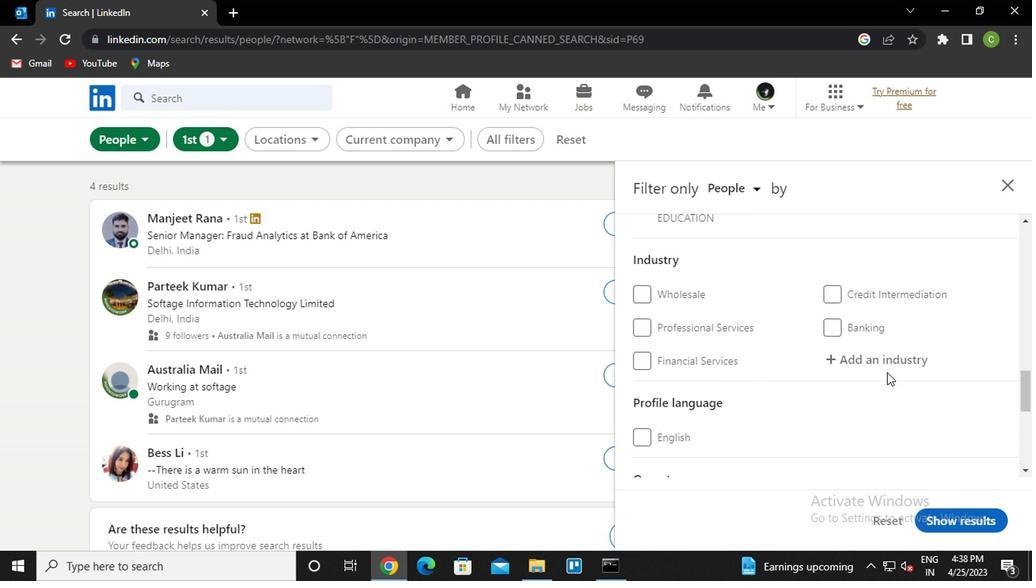 
Action: Mouse pressed left at (744, 359)
Screenshot: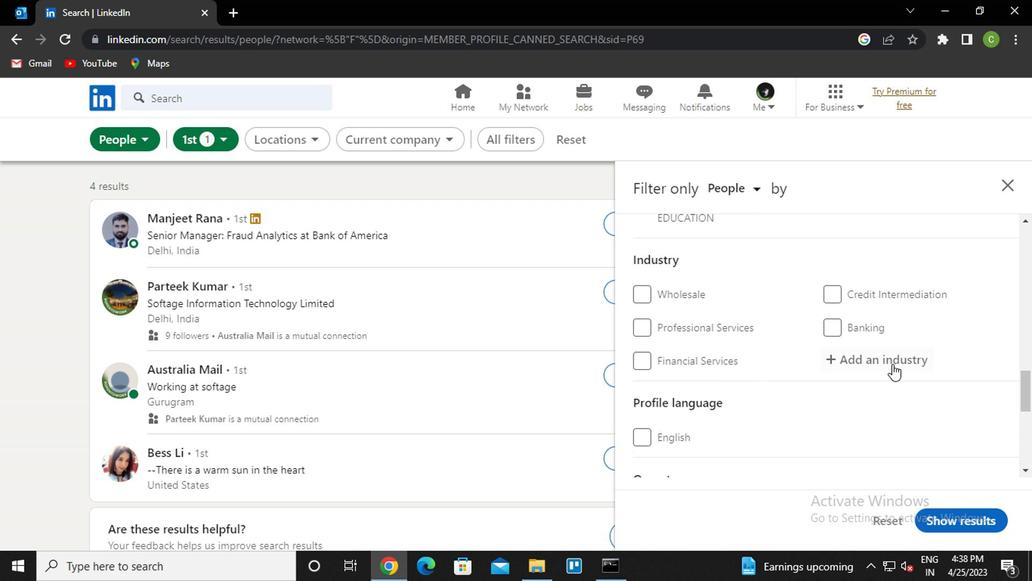 
Action: Mouse moved to (720, 417)
Screenshot: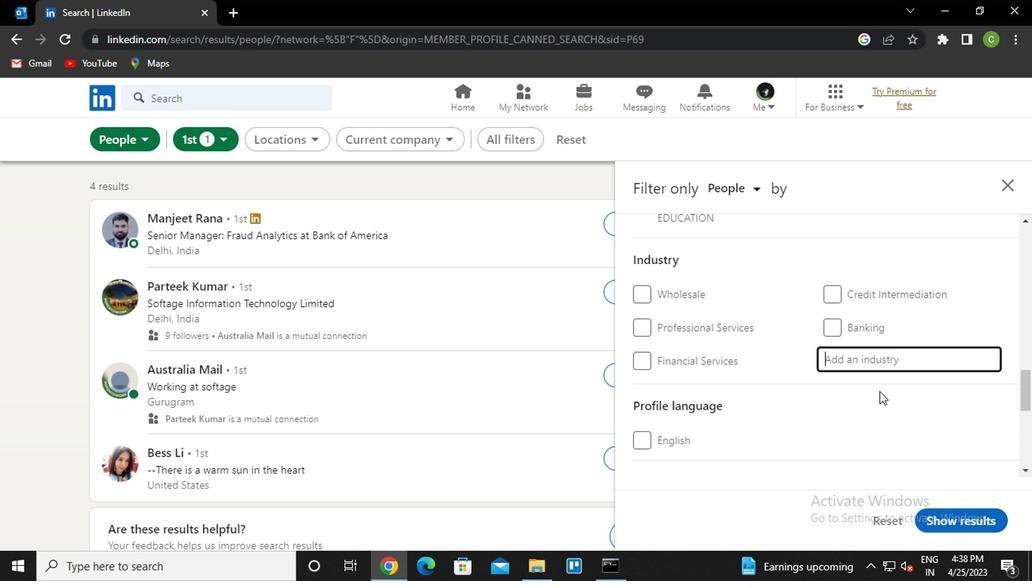 
Action: Key pressed <Key.caps_lock>o<Key.caps_lock>Il<Key.down><Key.down><Key.enter>
Screenshot: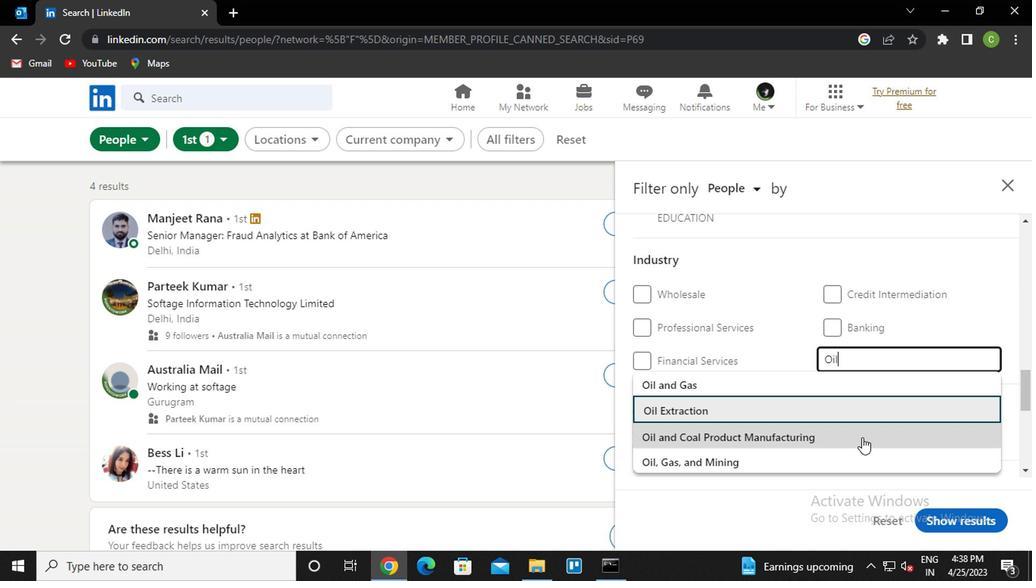 
Action: Mouse moved to (719, 418)
Screenshot: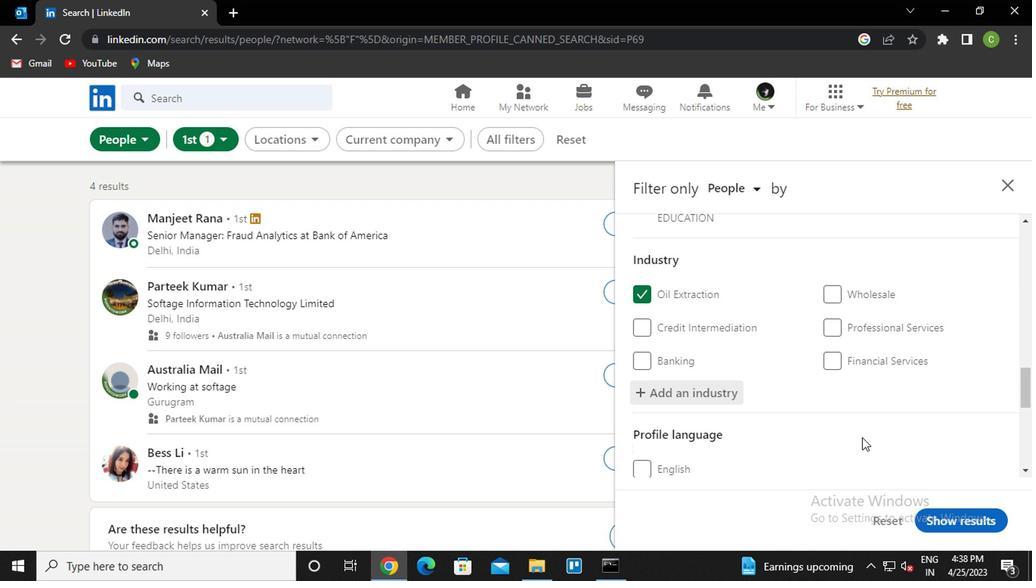 
Action: Mouse scrolled (719, 417) with delta (0, 0)
Screenshot: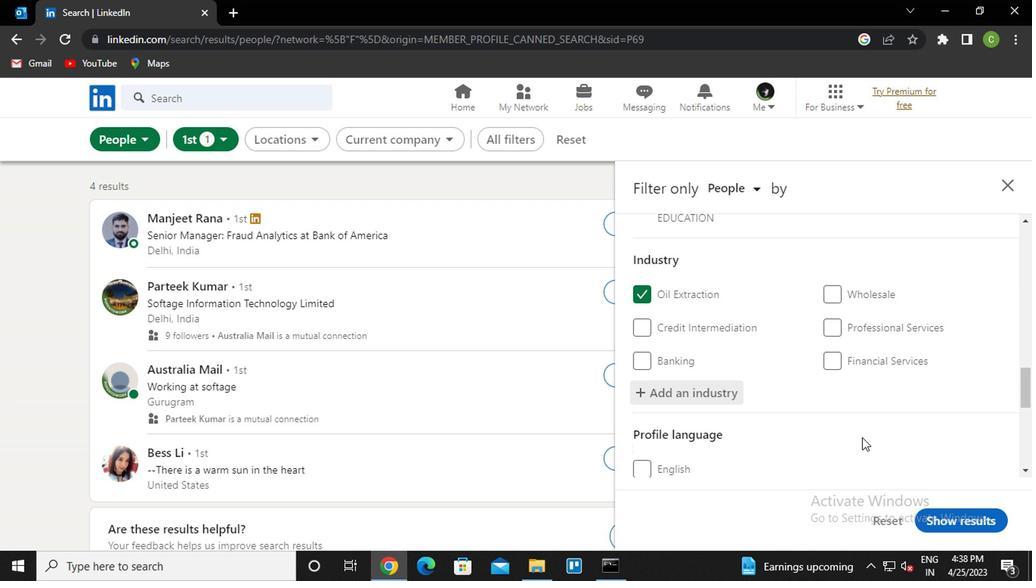 
Action: Mouse moved to (717, 419)
Screenshot: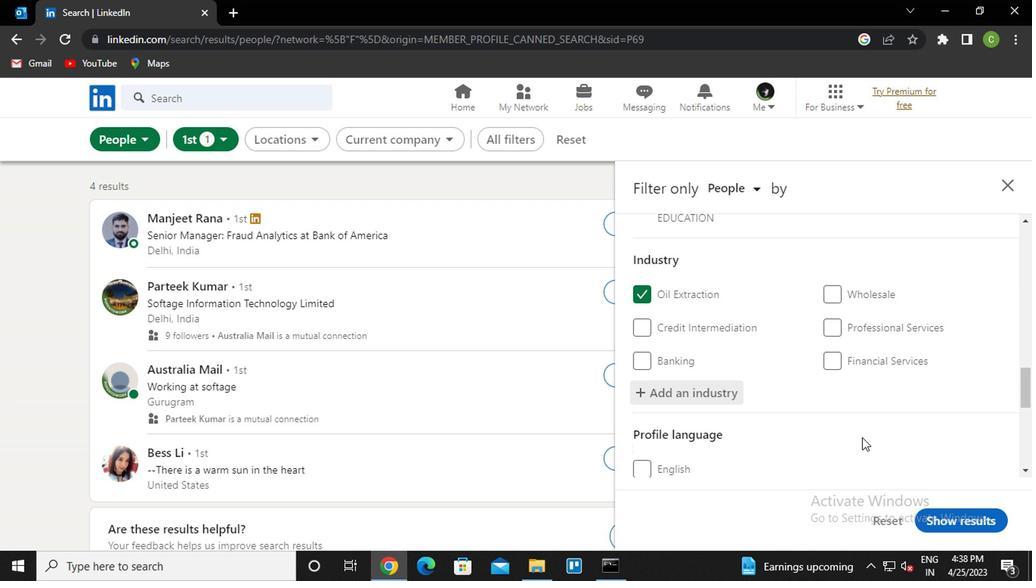 
Action: Mouse scrolled (717, 419) with delta (0, 0)
Screenshot: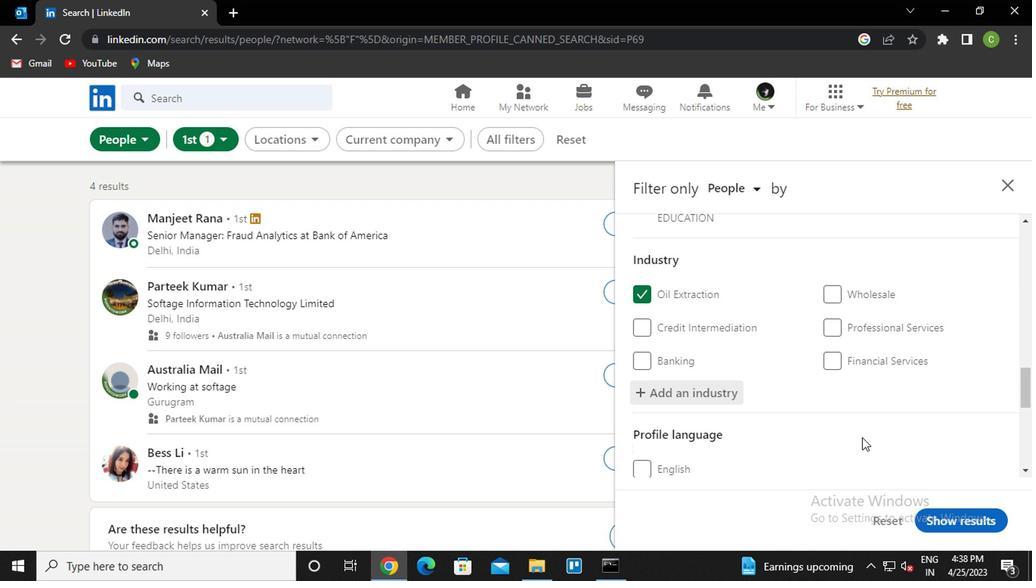 
Action: Mouse moved to (711, 423)
Screenshot: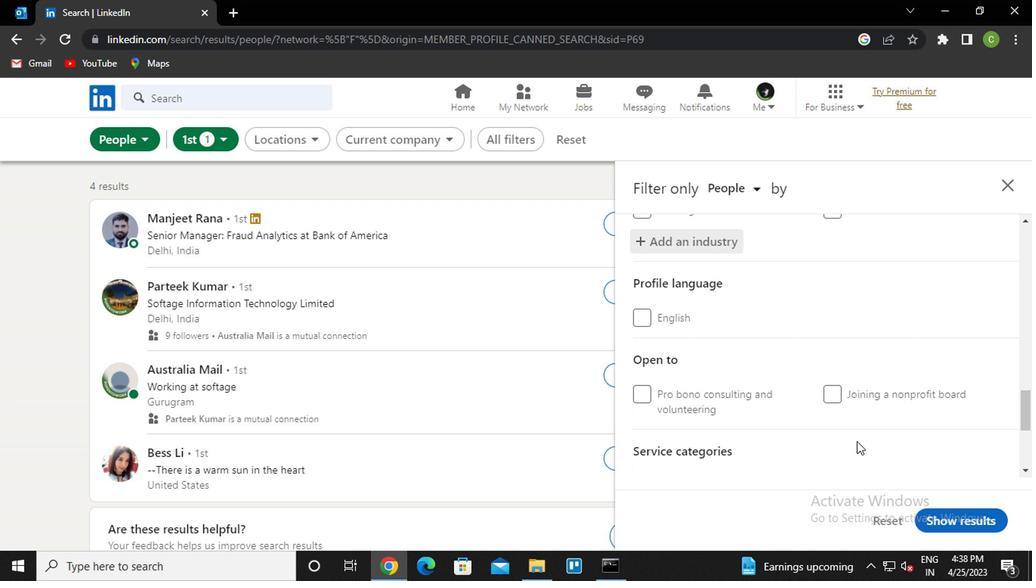 
Action: Mouse scrolled (711, 422) with delta (0, 0)
Screenshot: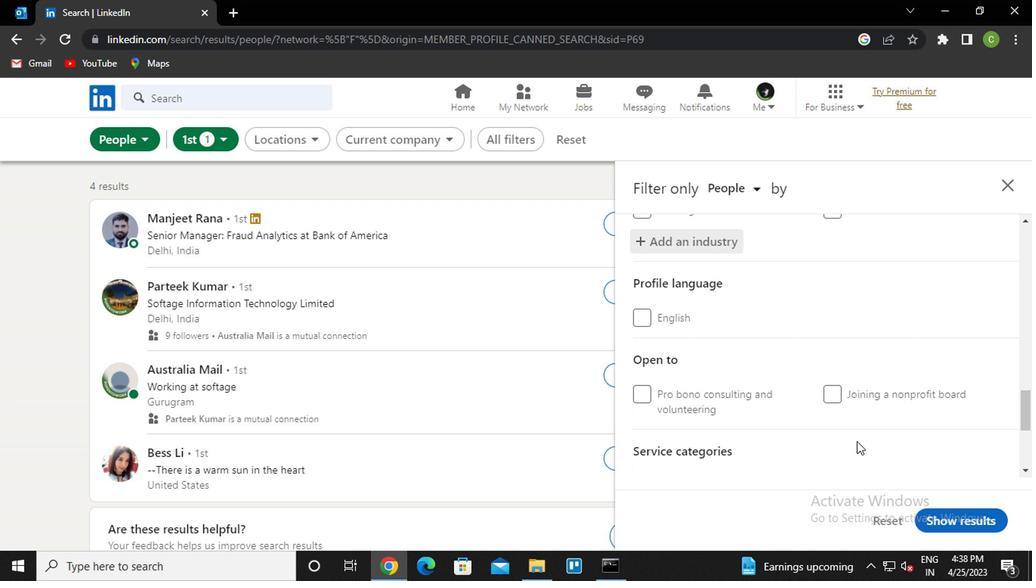 
Action: Mouse moved to (668, 416)
Screenshot: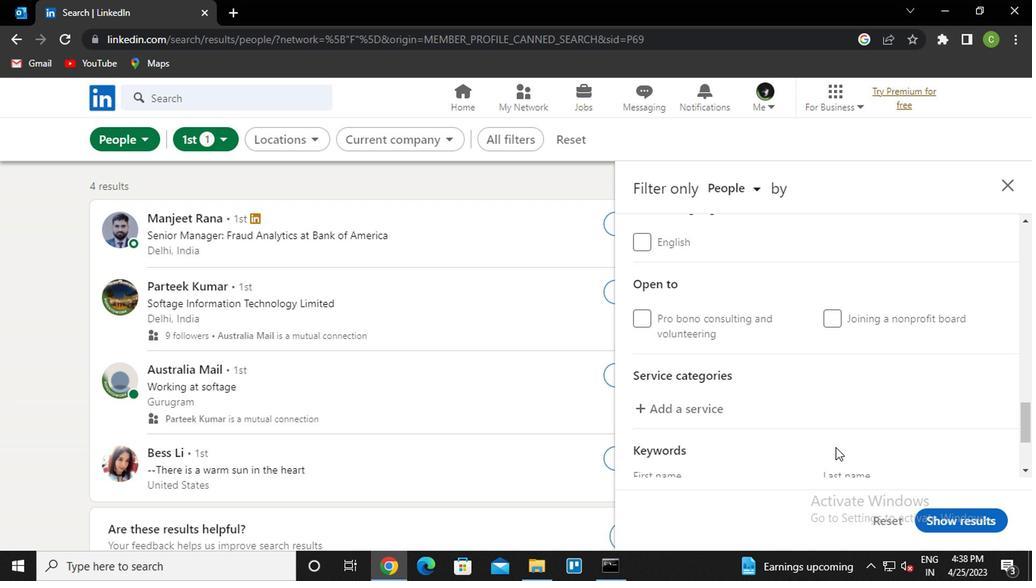 
Action: Mouse scrolled (668, 415) with delta (0, 0)
Screenshot: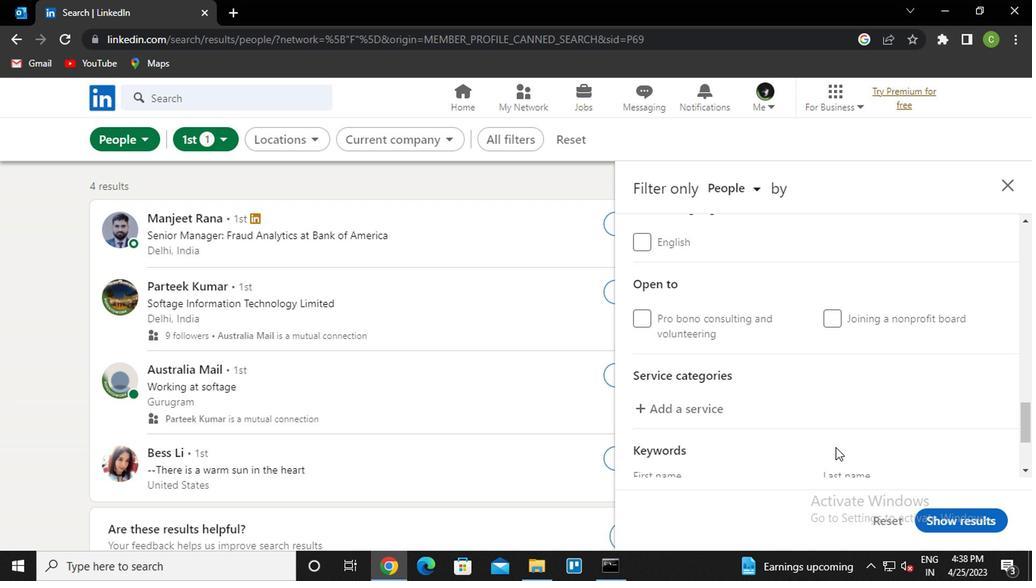 
Action: Mouse moved to (666, 416)
Screenshot: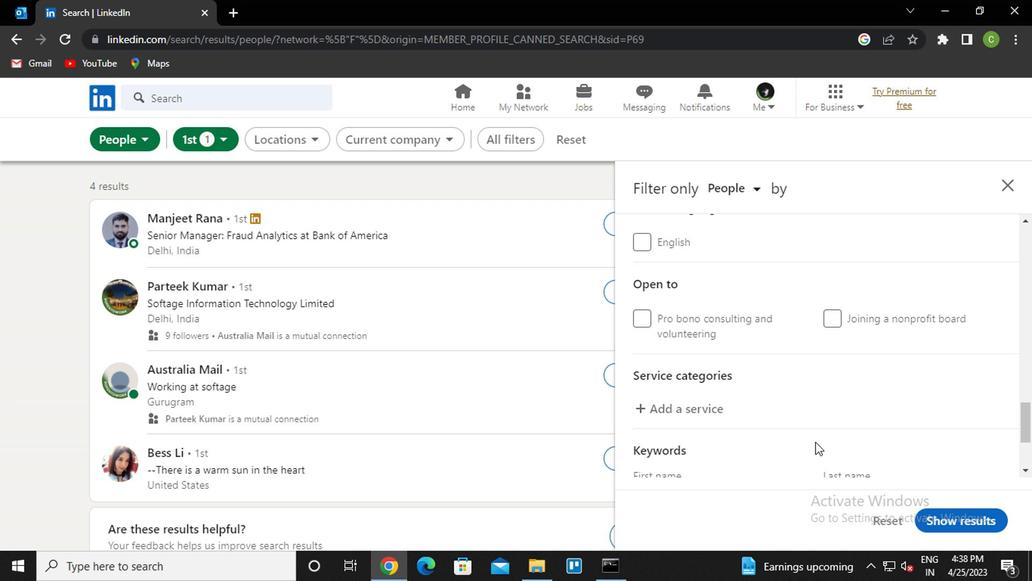 
Action: Mouse scrolled (666, 415) with delta (0, 0)
Screenshot: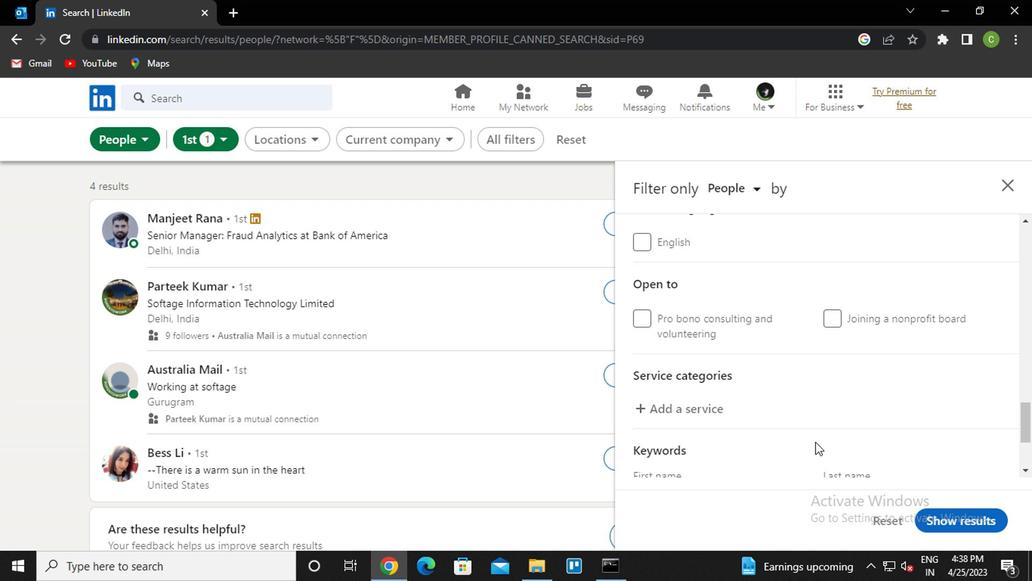 
Action: Mouse moved to (607, 294)
Screenshot: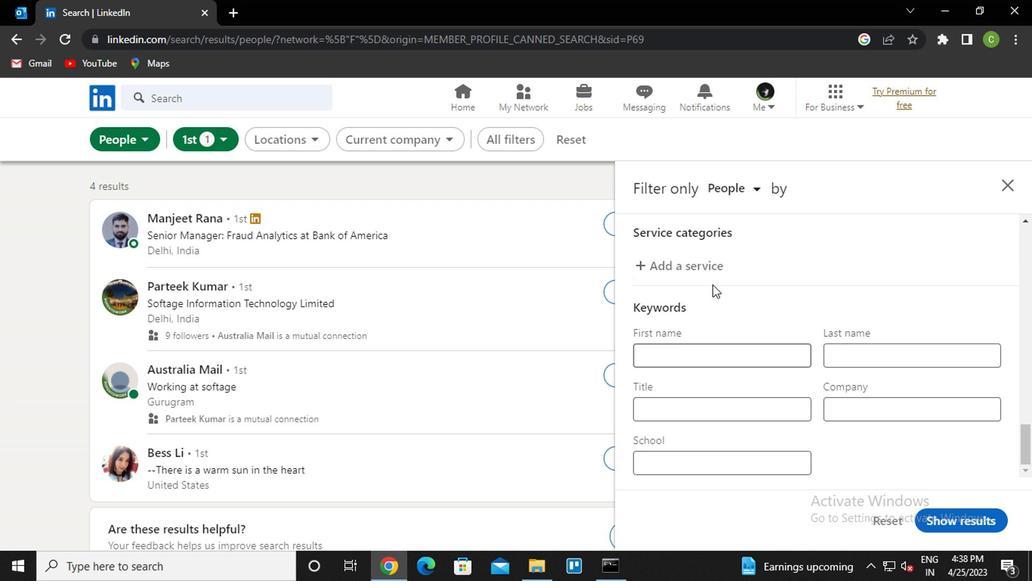 
Action: Mouse pressed left at (607, 294)
Screenshot: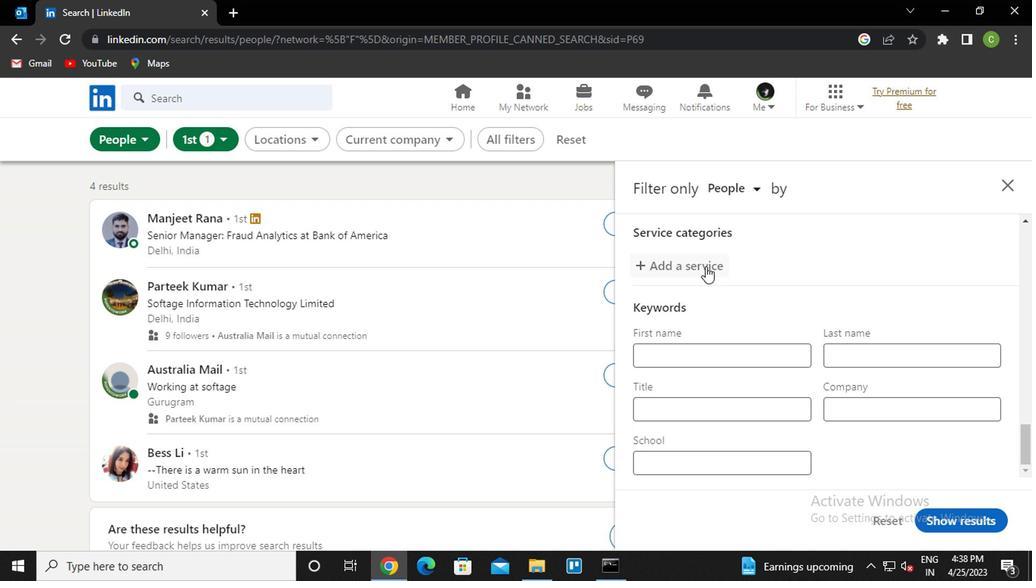 
Action: Key pressed <Key.caps_lock>w<Key.caps_lock>Edding<Key.down><Key.down><Key.enter>
Screenshot: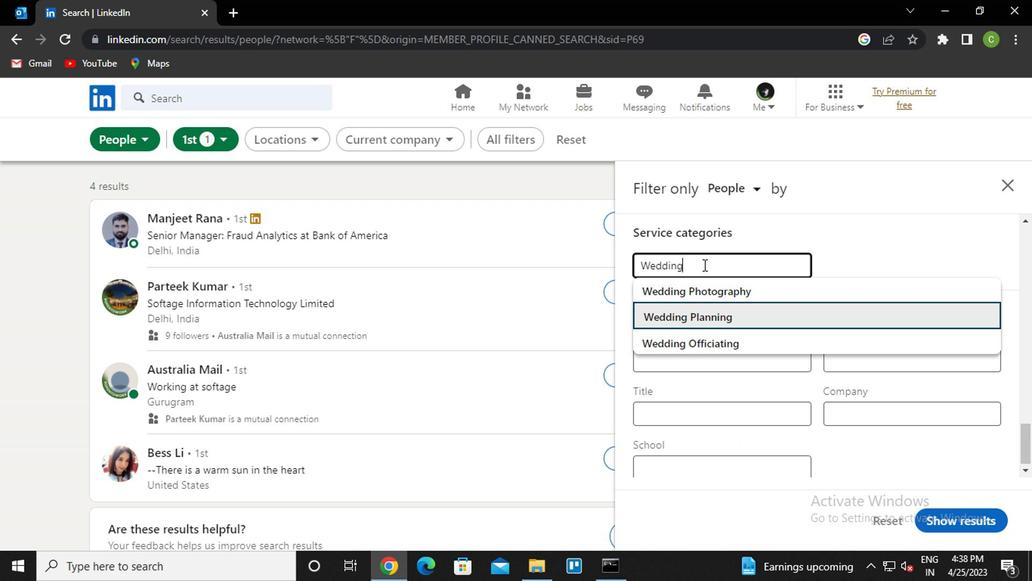 
Action: Mouse moved to (657, 395)
Screenshot: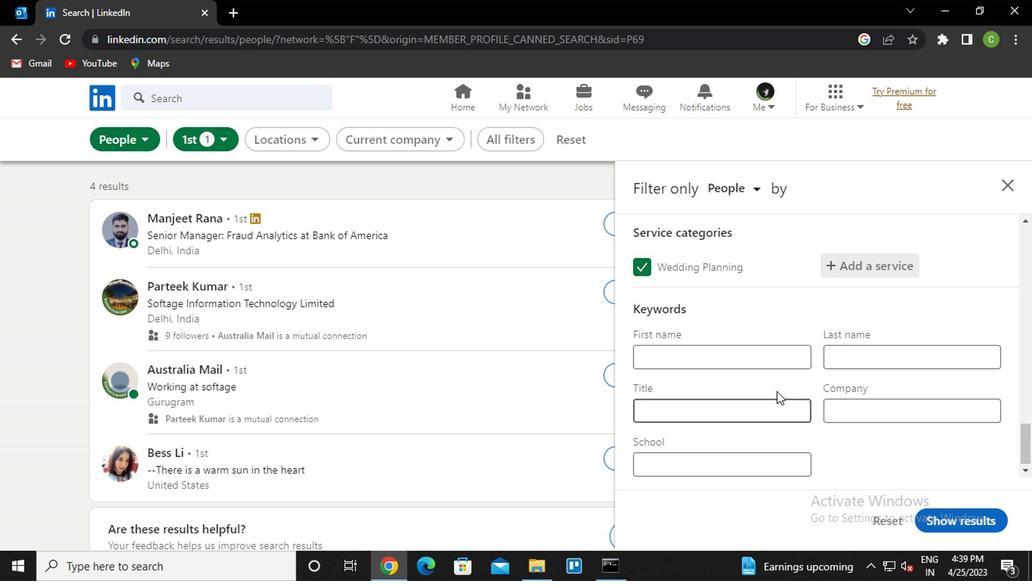 
Action: Mouse pressed left at (657, 395)
Screenshot: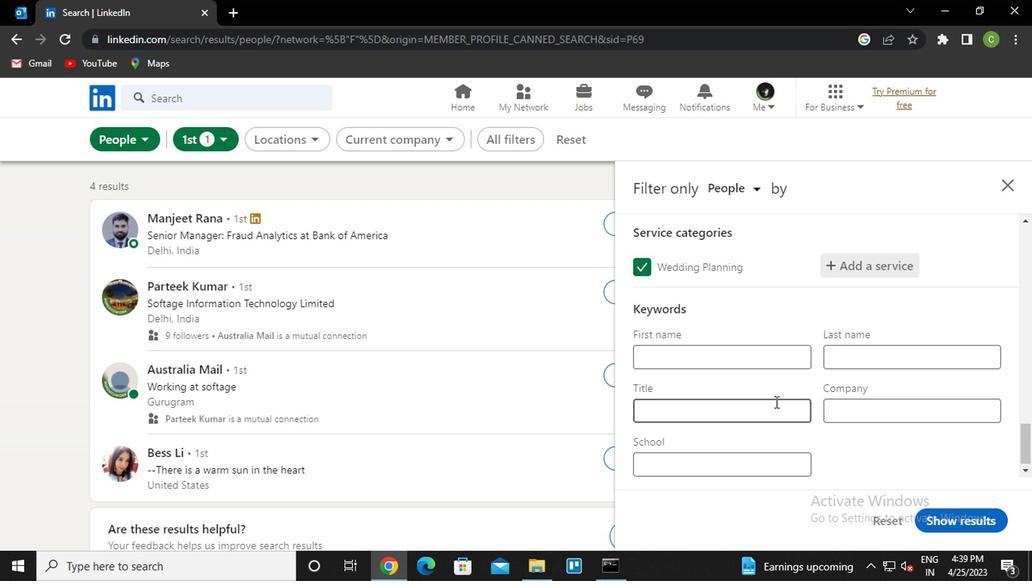 
Action: Key pressed <Key.caps_lock>p<Key.caps_lock>hysical<Key.space><Key.caps_lock>t<Key.caps_lock>Herapy
Screenshot: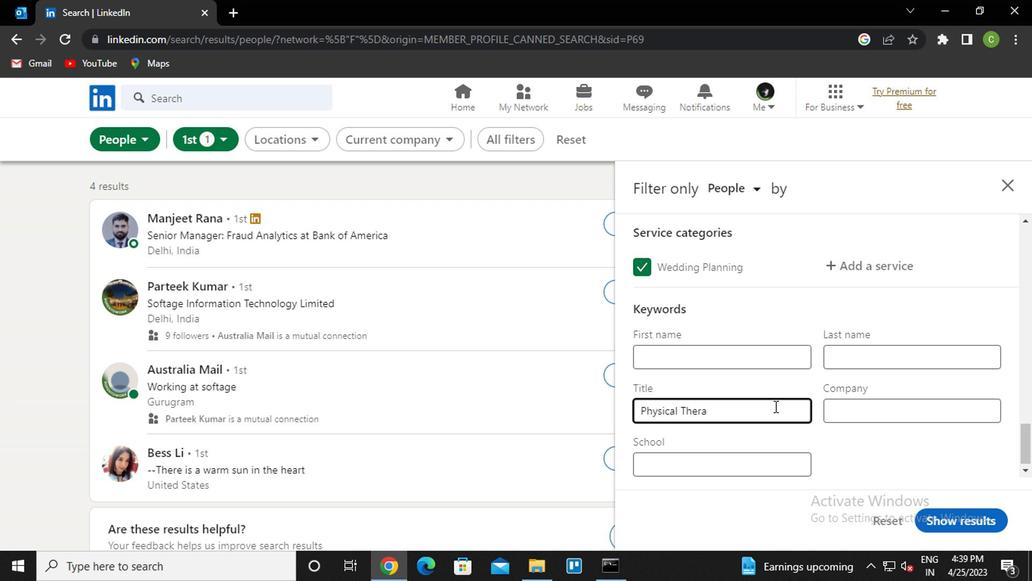 
Action: Mouse moved to (799, 476)
Screenshot: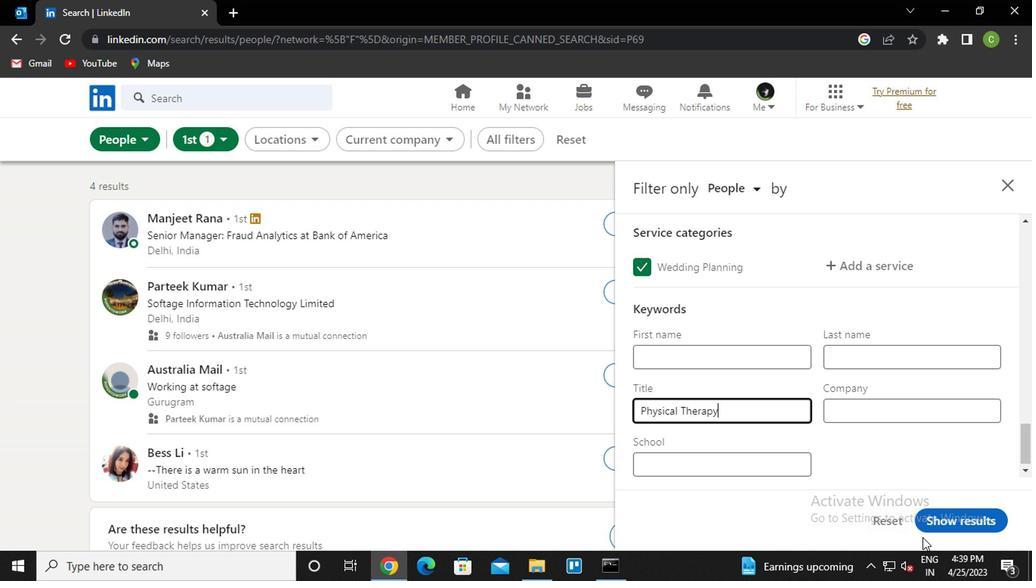 
Action: Mouse pressed left at (799, 476)
Screenshot: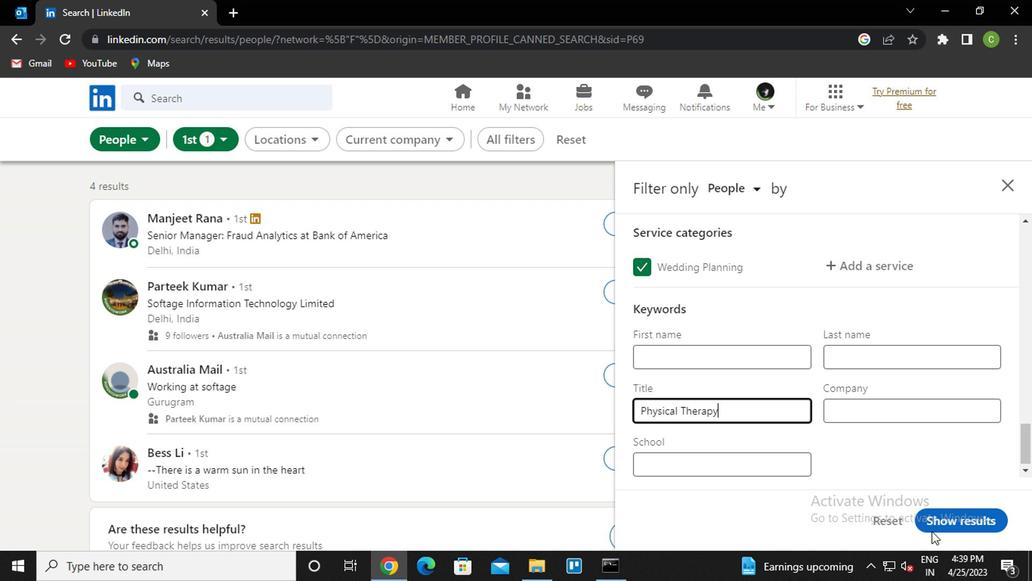 
Action: Mouse moved to (497, 510)
Screenshot: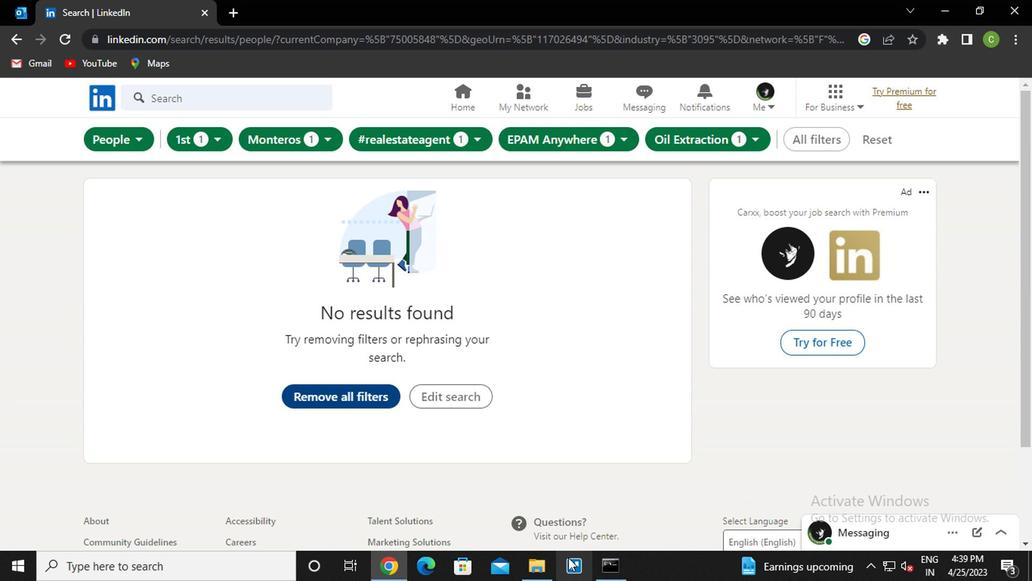 
